 Task: In Heading Arial with underline. Font size of heading  '18'Font style of data Calibri. Font size of data  9Alignment of headline & data Align center. Fill color in heading,  RedFont color of data Black Apply border in Data No BorderIn the sheet  Attendance Summarybook
Action: Mouse moved to (93, 194)
Screenshot: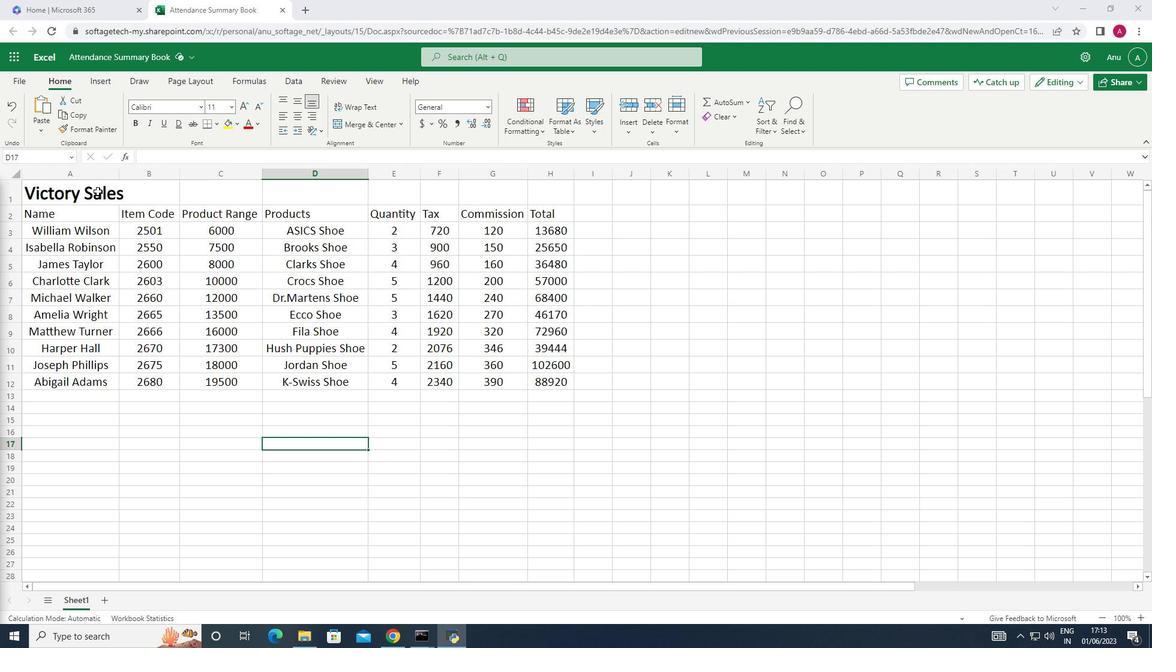 
Action: Mouse pressed left at (93, 194)
Screenshot: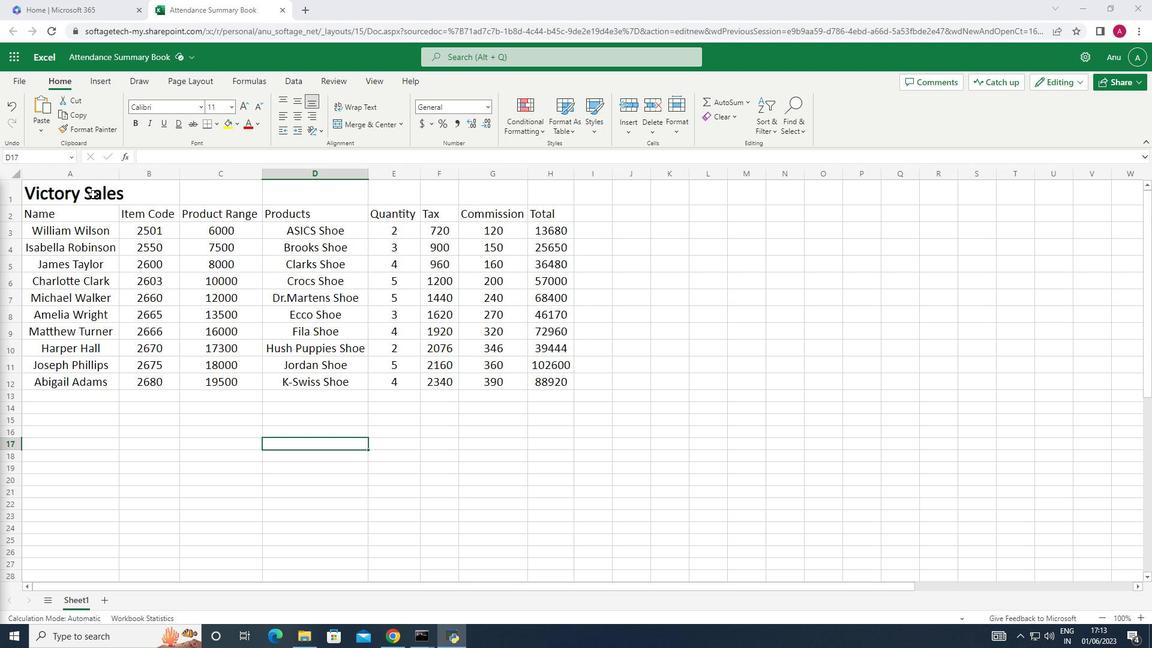 
Action: Mouse moved to (198, 109)
Screenshot: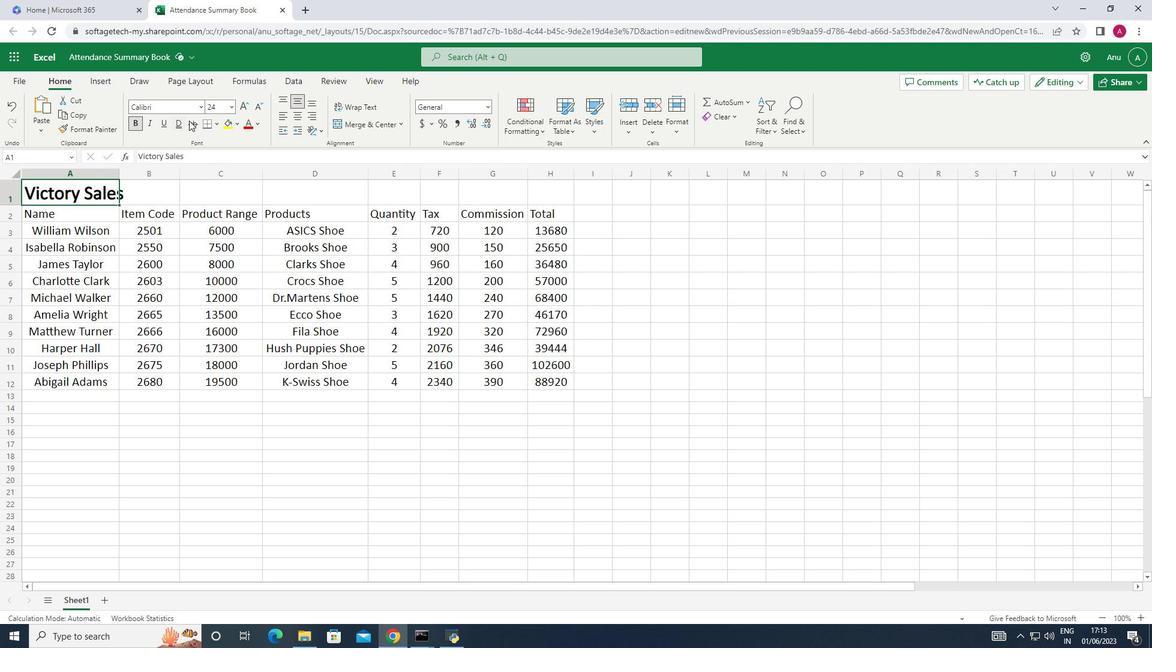 
Action: Mouse pressed left at (198, 109)
Screenshot: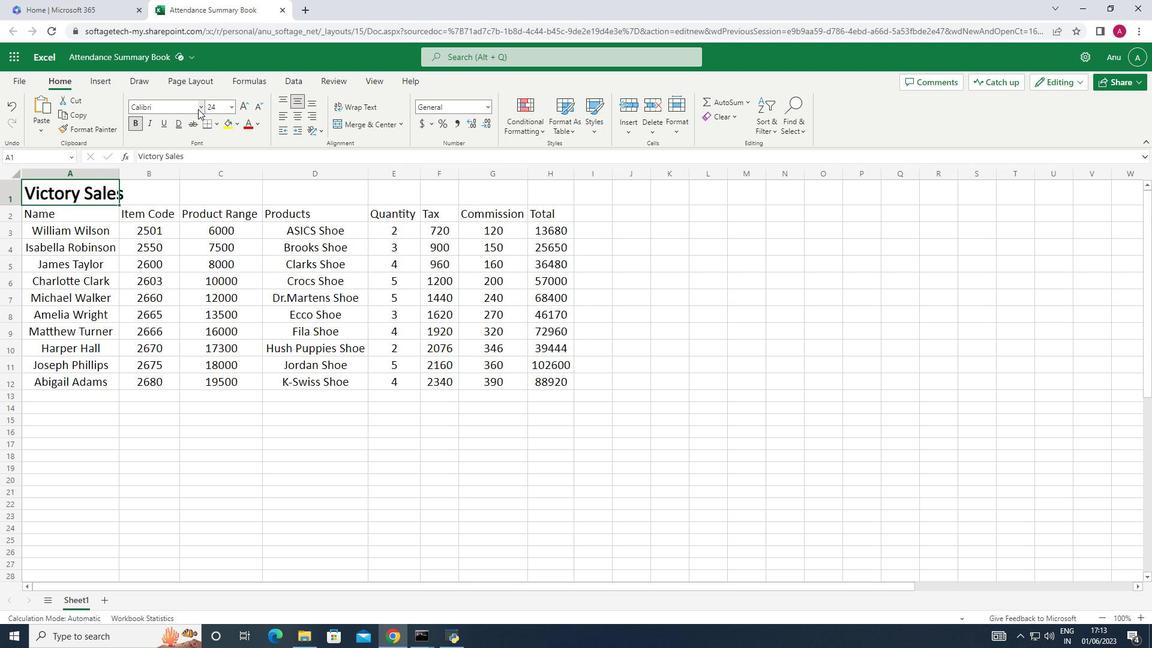 
Action: Mouse moved to (162, 151)
Screenshot: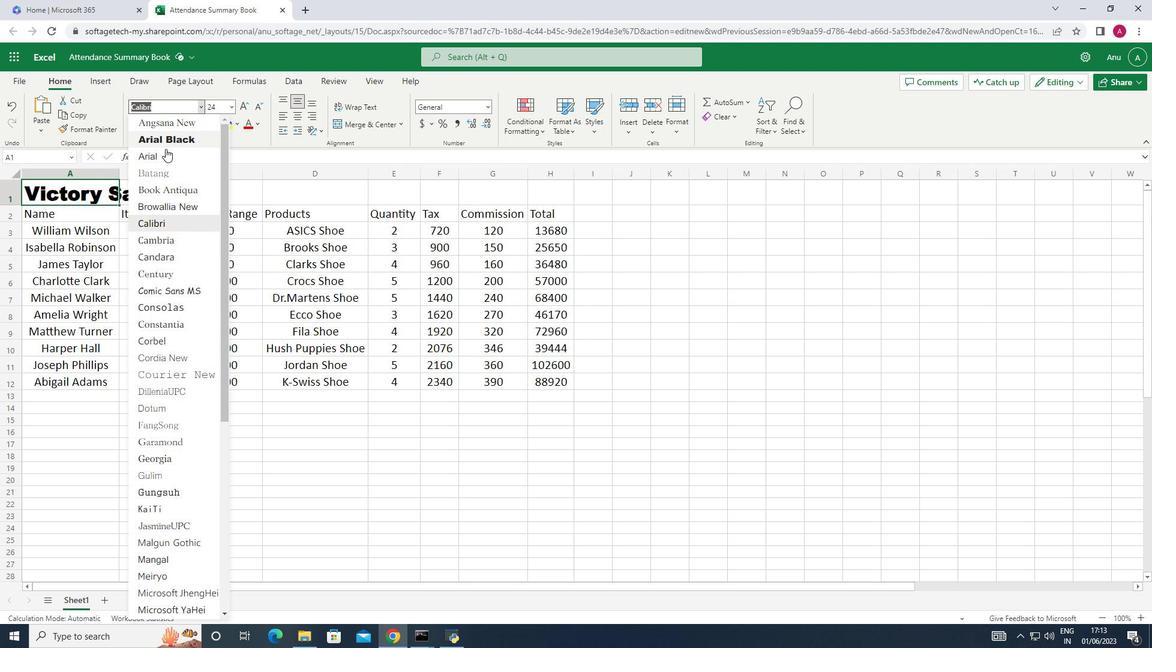 
Action: Mouse pressed left at (162, 151)
Screenshot: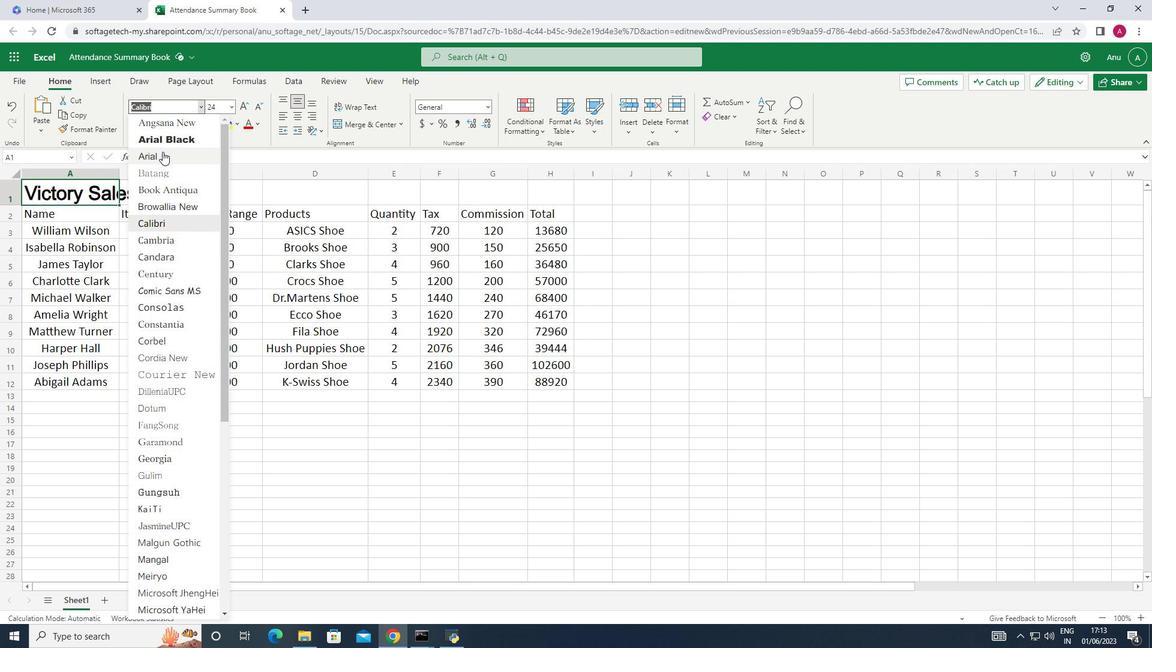 
Action: Mouse moved to (162, 127)
Screenshot: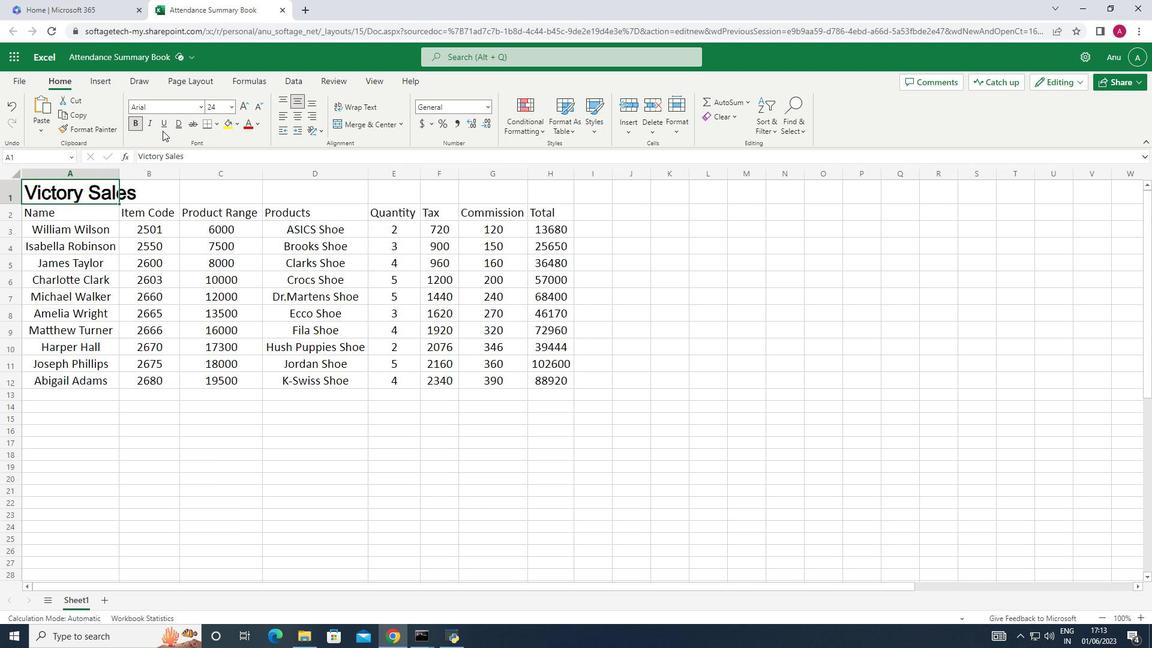 
Action: Mouse pressed left at (162, 127)
Screenshot: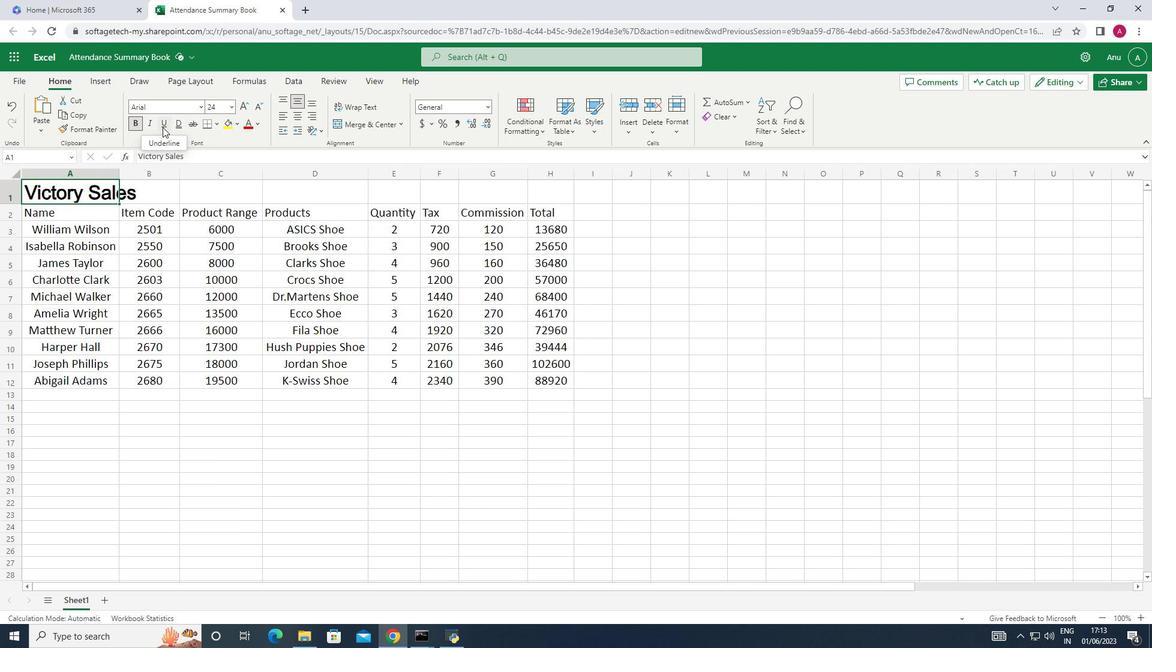 
Action: Mouse moved to (104, 211)
Screenshot: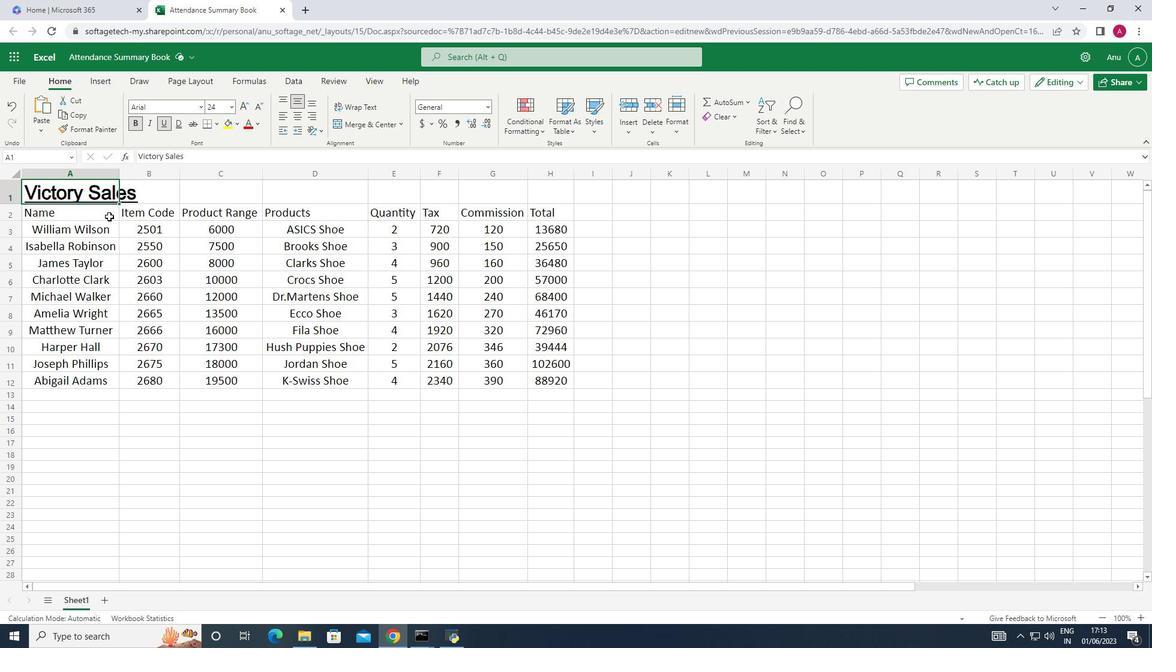 
Action: Mouse pressed left at (104, 211)
Screenshot: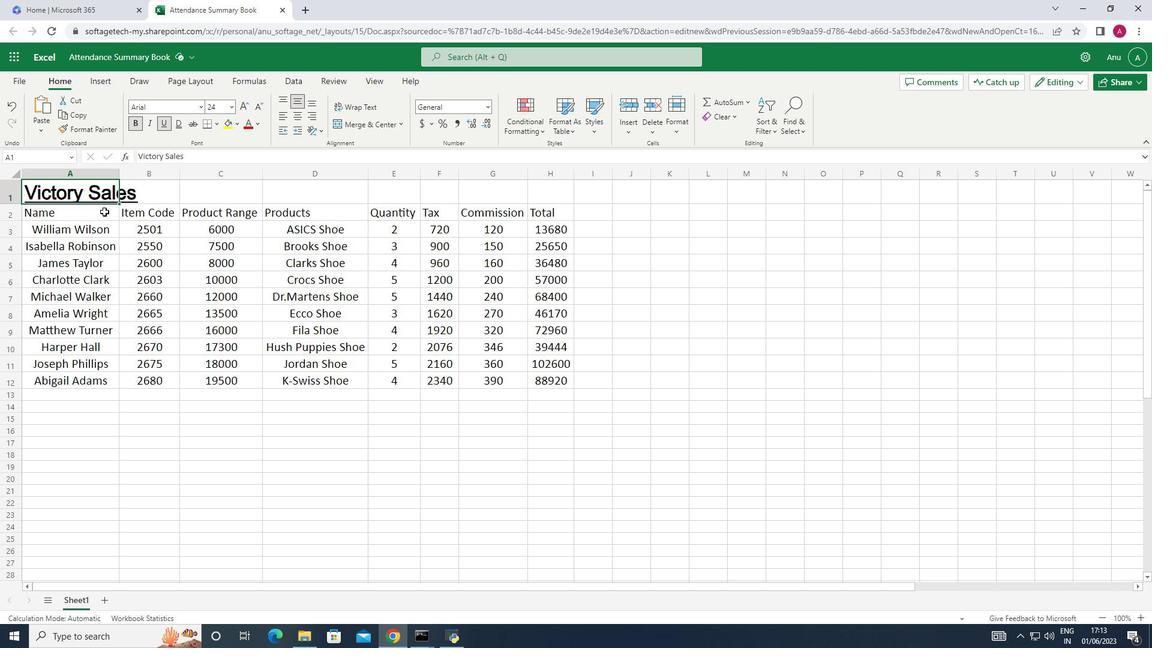 
Action: Mouse moved to (229, 110)
Screenshot: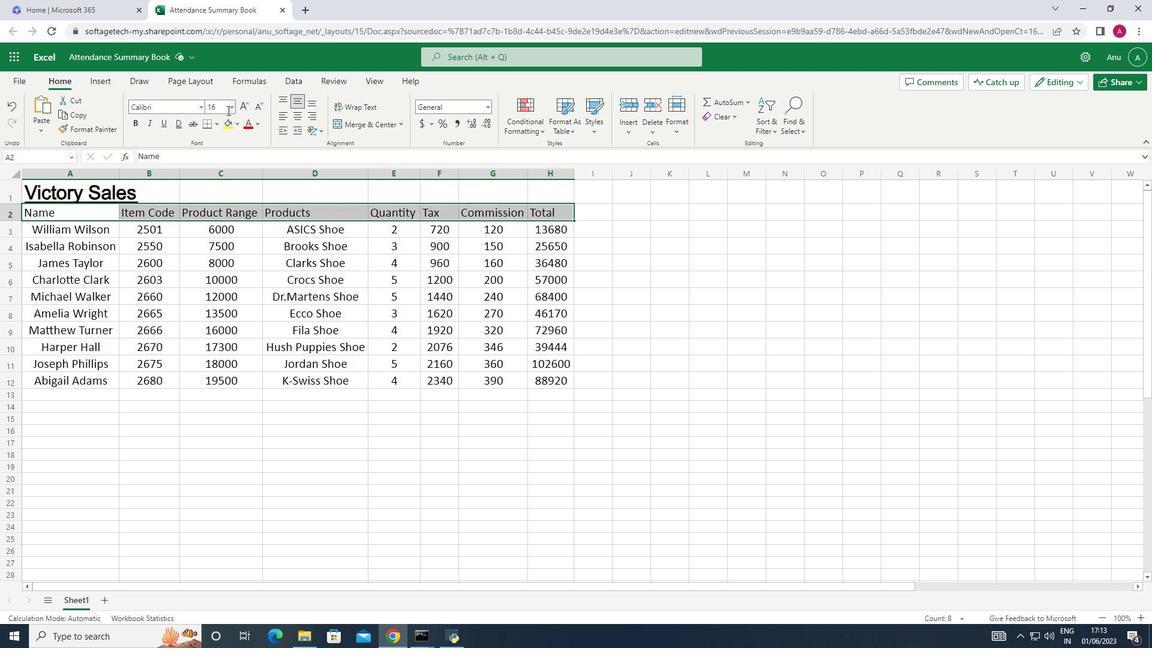 
Action: Mouse pressed left at (229, 110)
Screenshot: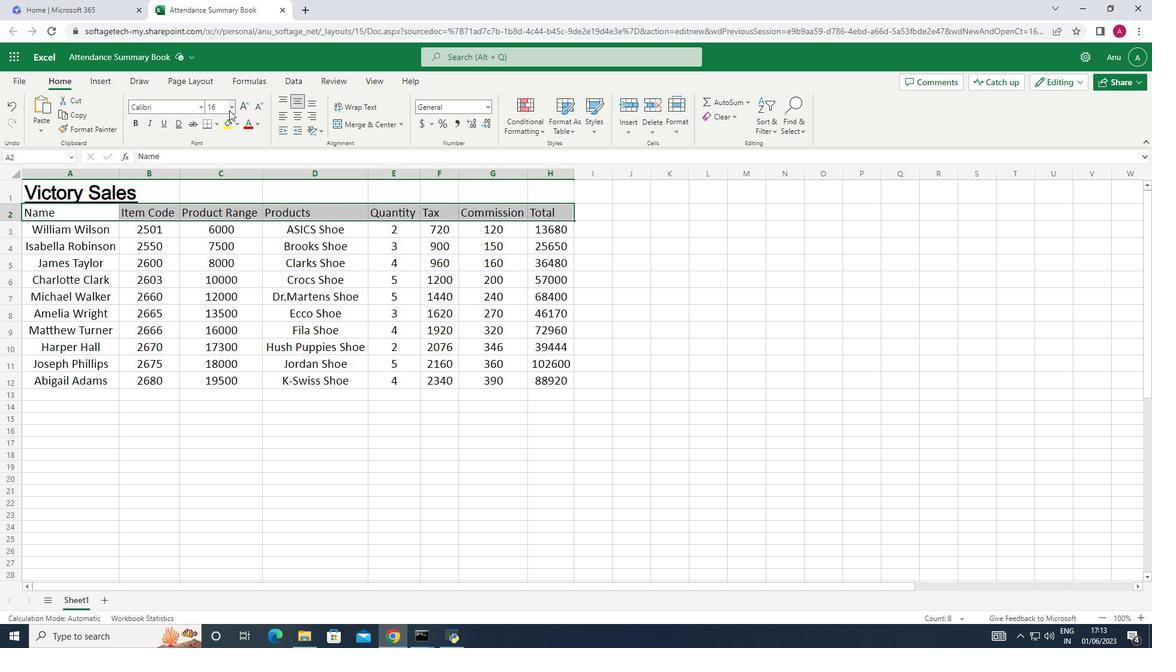 
Action: Mouse moved to (220, 235)
Screenshot: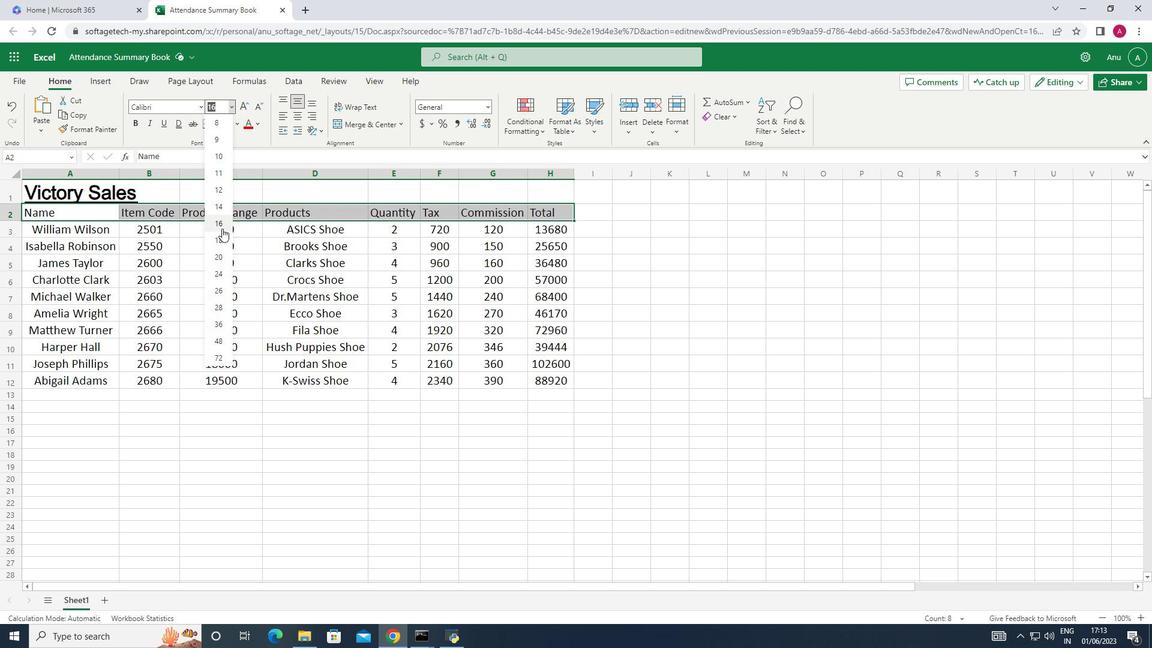 
Action: Mouse pressed left at (220, 235)
Screenshot: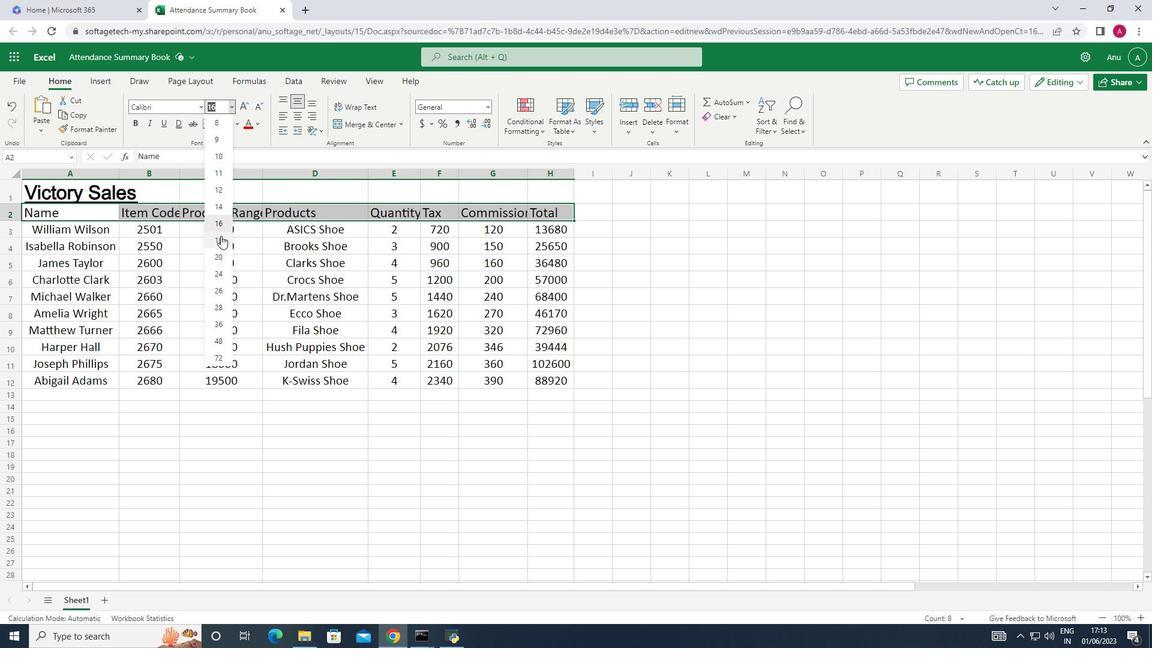 
Action: Mouse moved to (202, 108)
Screenshot: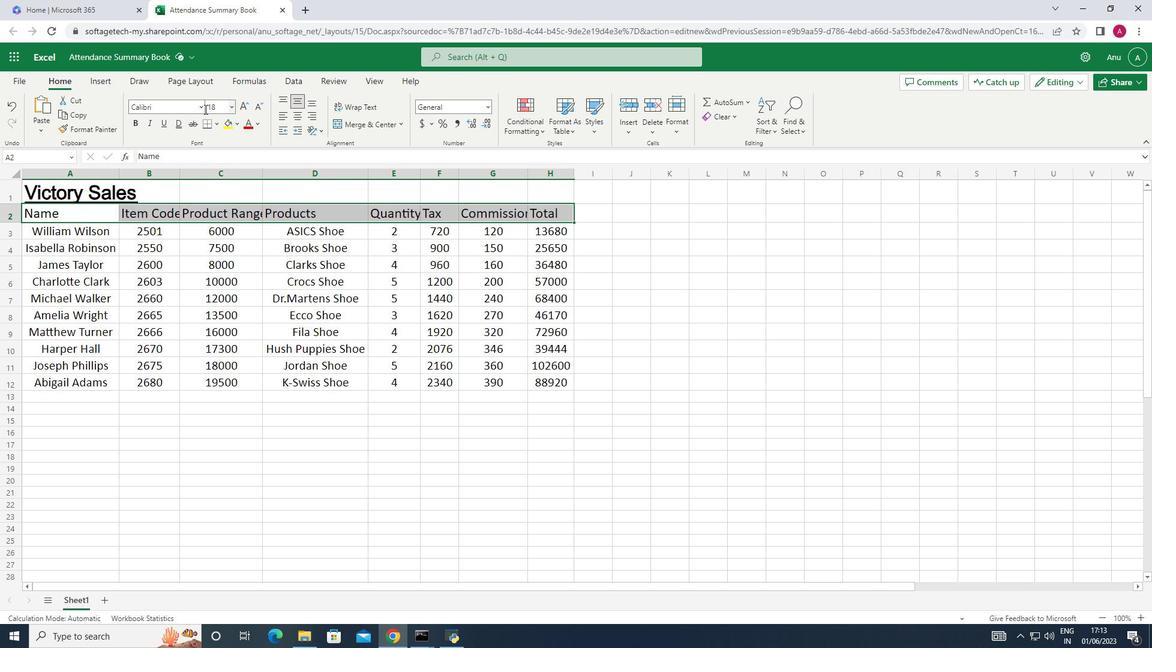 
Action: Mouse pressed left at (202, 108)
Screenshot: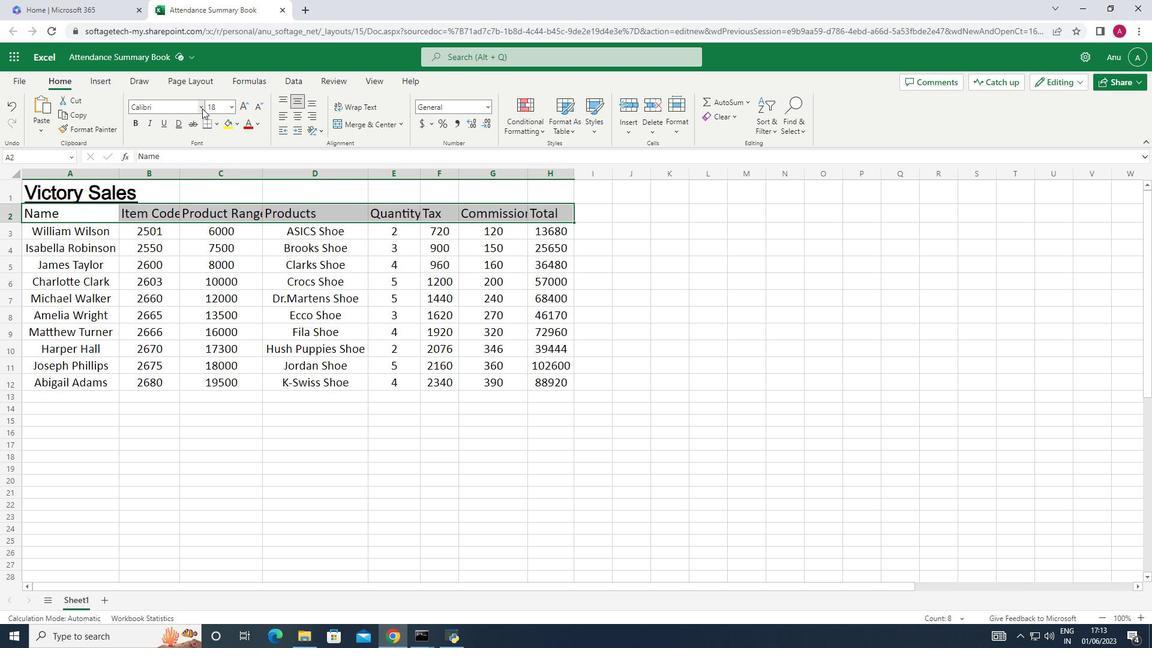 
Action: Mouse moved to (174, 217)
Screenshot: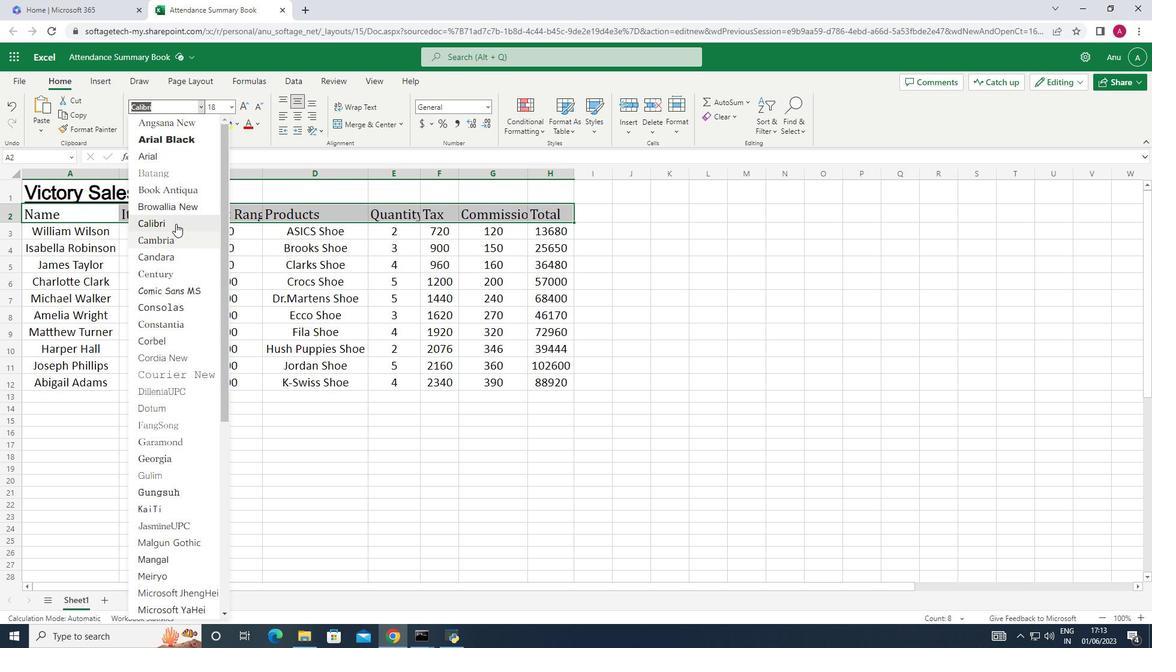 
Action: Mouse pressed left at (174, 217)
Screenshot: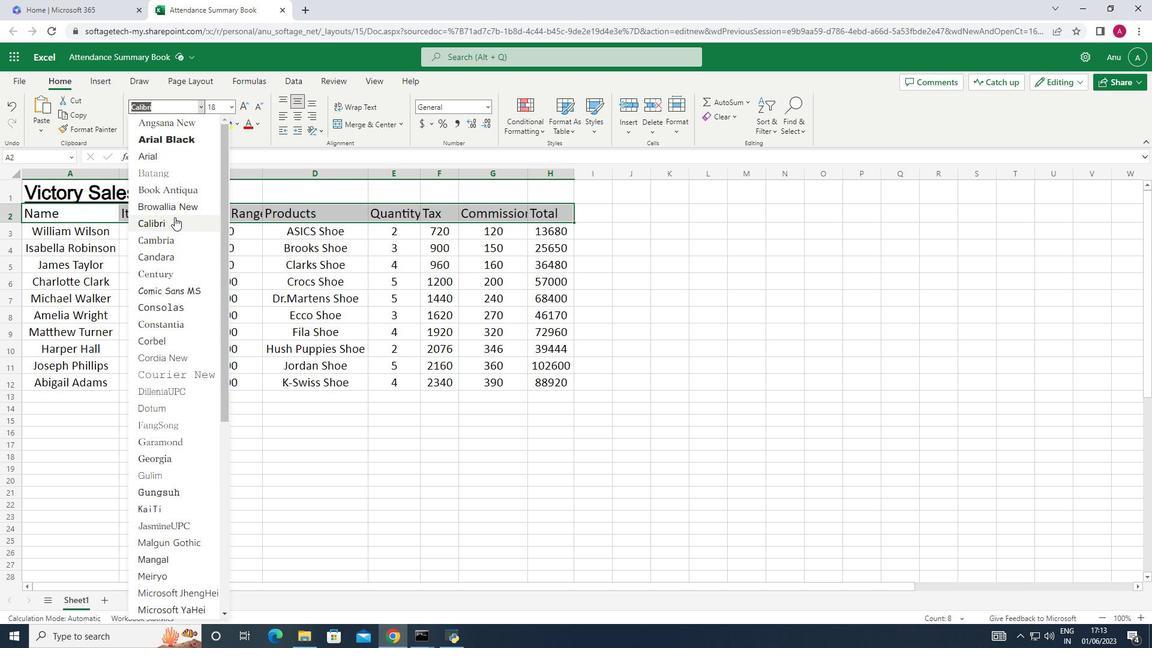 
Action: Mouse moved to (72, 229)
Screenshot: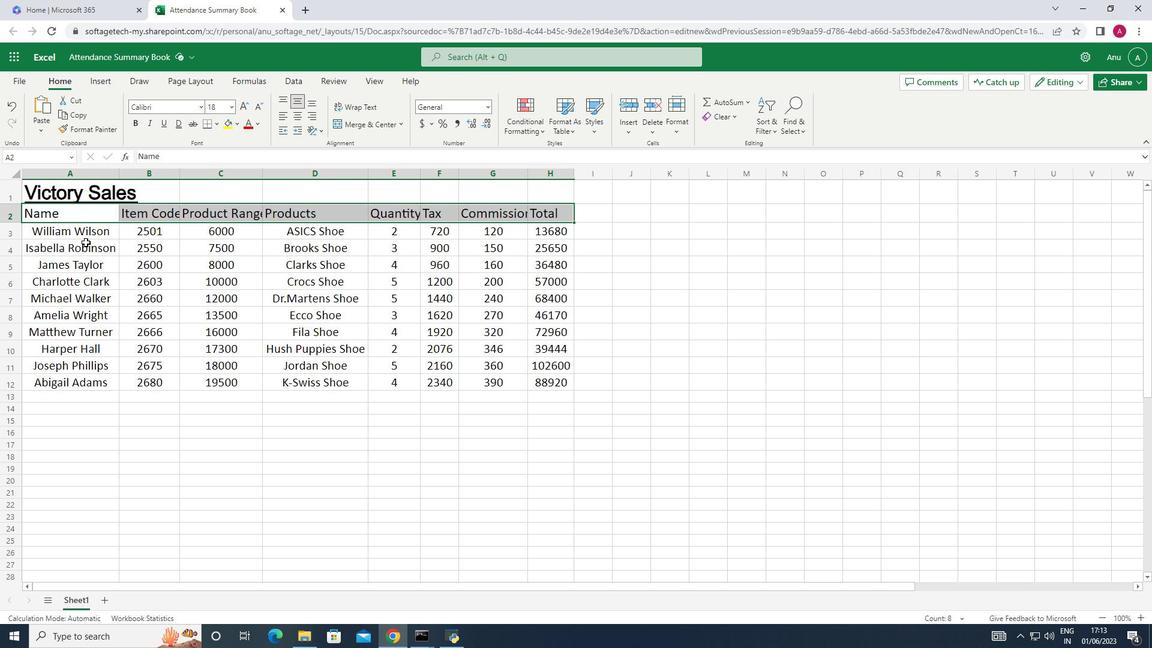 
Action: Mouse pressed left at (72, 229)
Screenshot: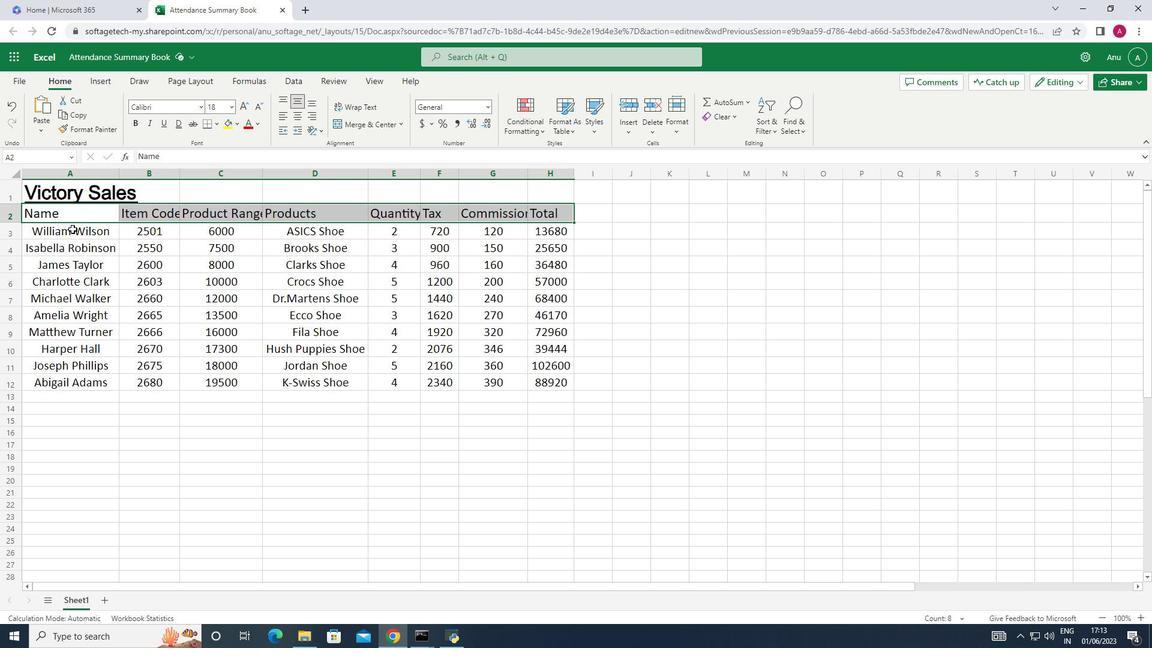 
Action: Mouse moved to (235, 109)
Screenshot: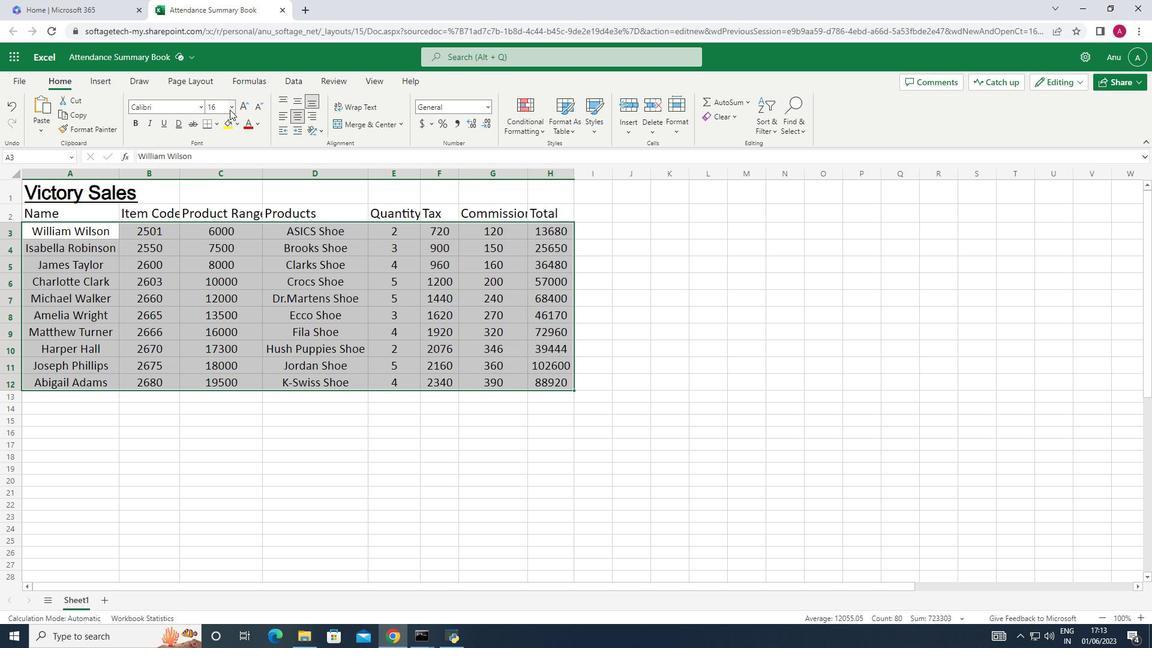 
Action: Mouse pressed left at (235, 109)
Screenshot: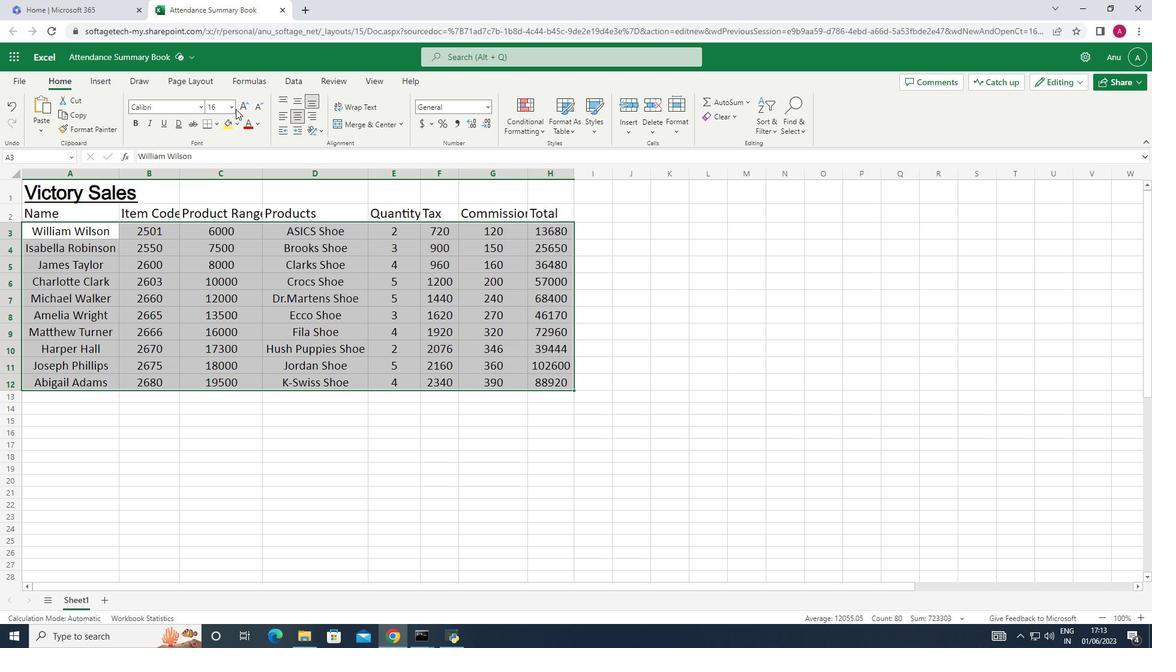 
Action: Mouse moved to (232, 107)
Screenshot: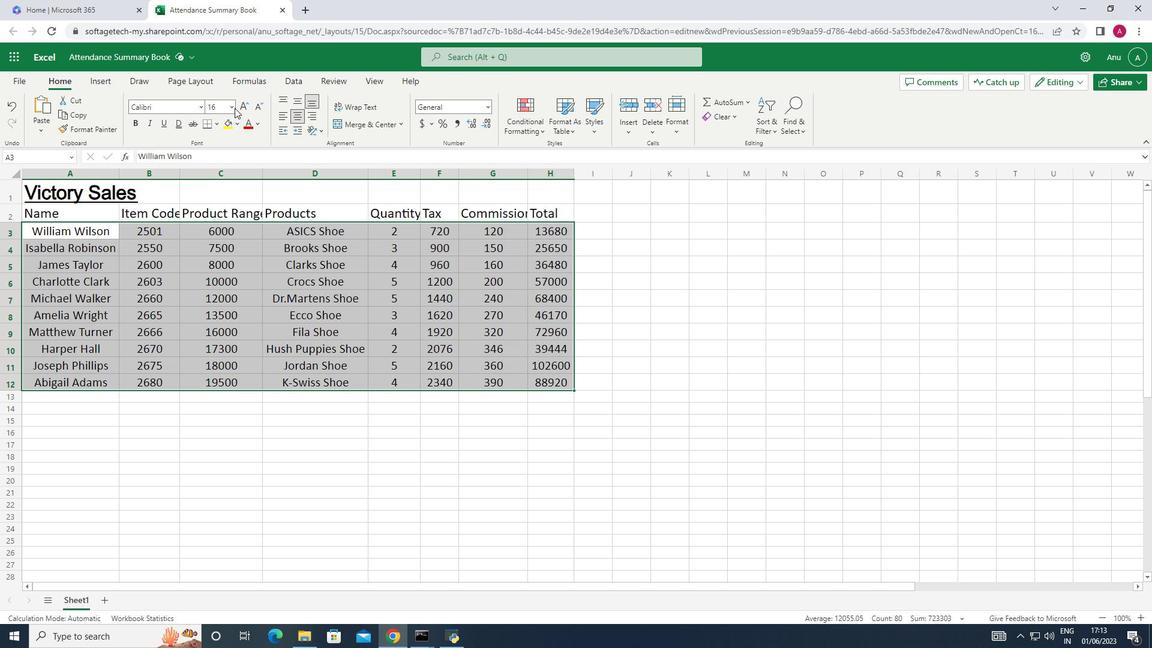 
Action: Mouse pressed left at (232, 107)
Screenshot: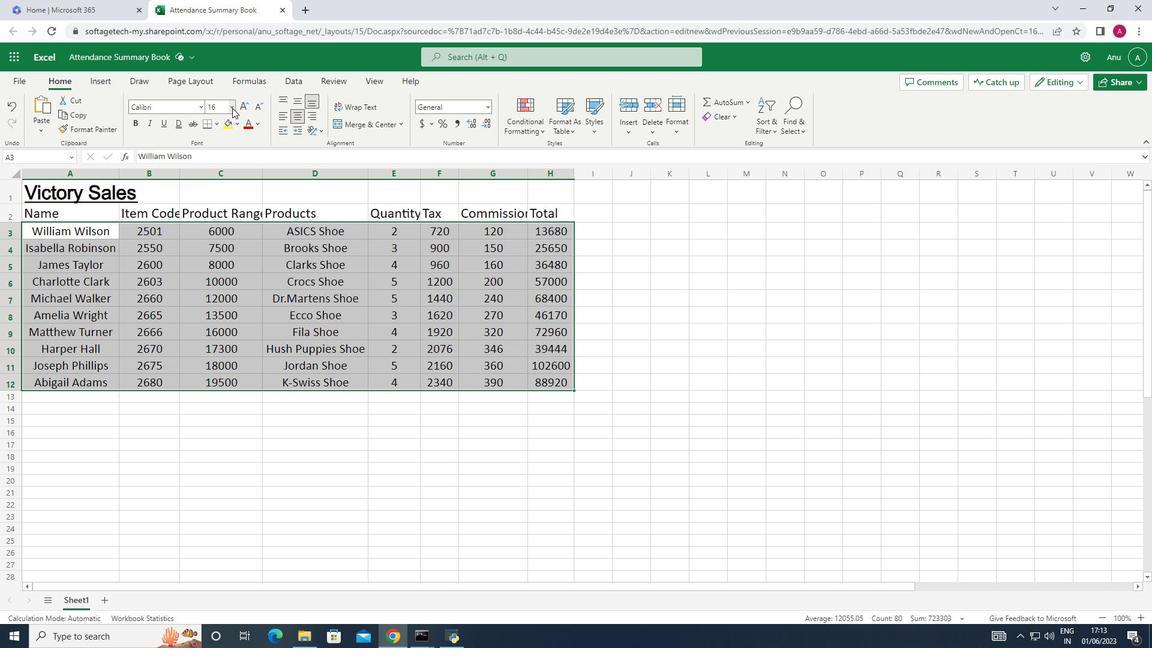 
Action: Mouse moved to (219, 143)
Screenshot: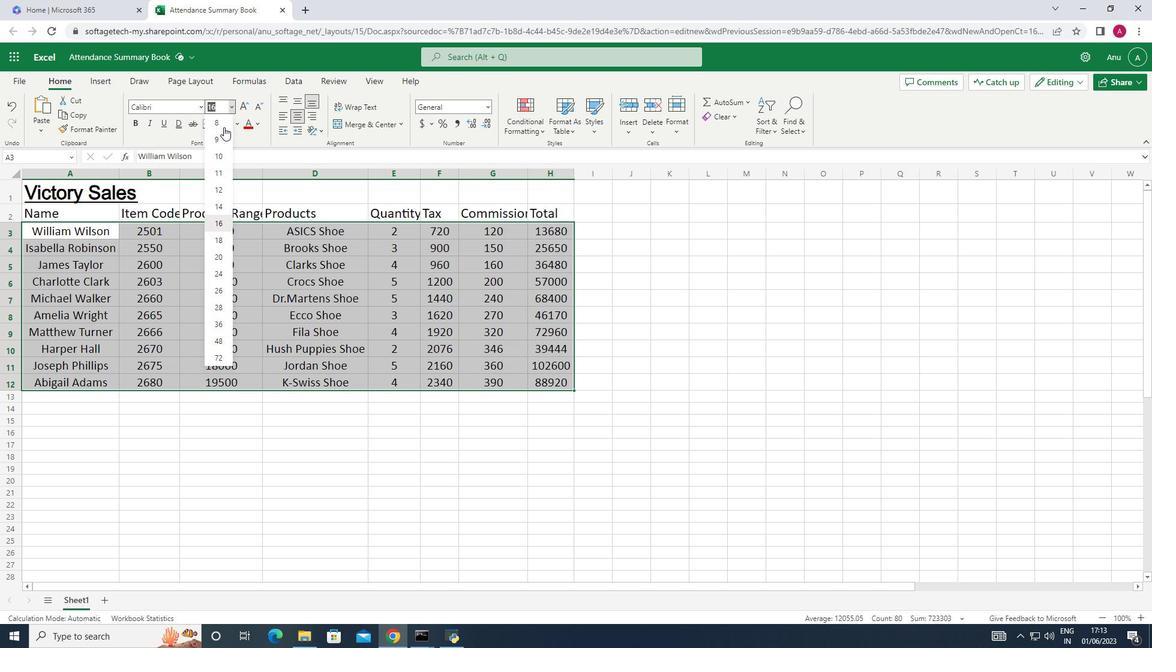 
Action: Mouse pressed left at (219, 143)
Screenshot: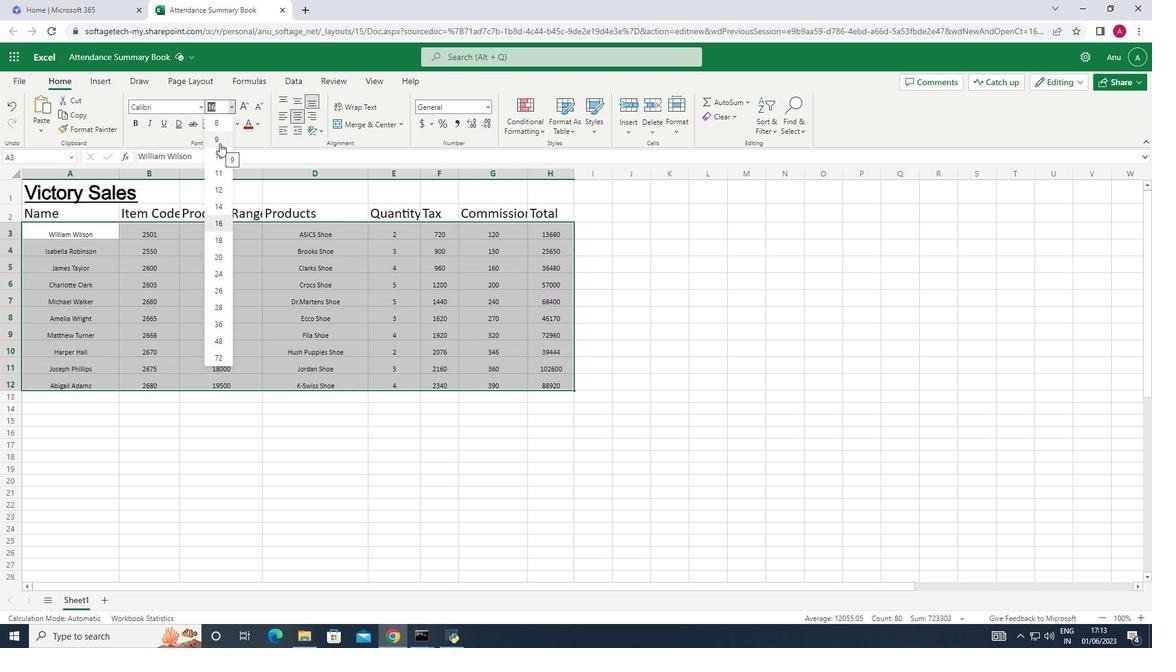 
Action: Mouse moved to (63, 208)
Screenshot: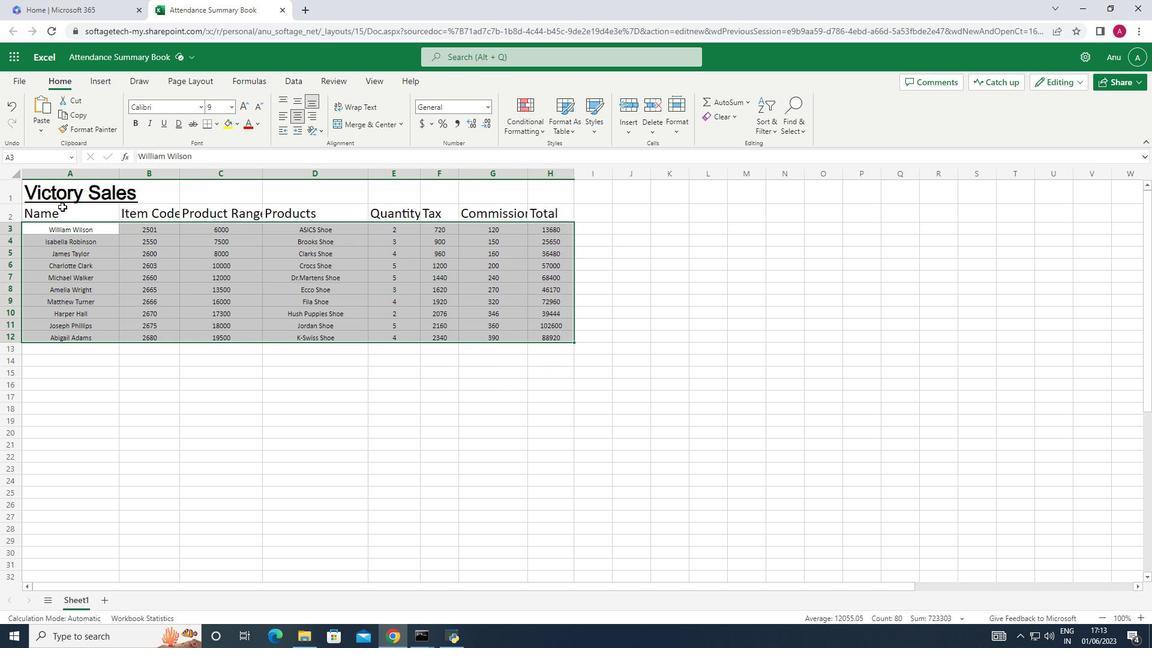
Action: Mouse pressed left at (63, 208)
Screenshot: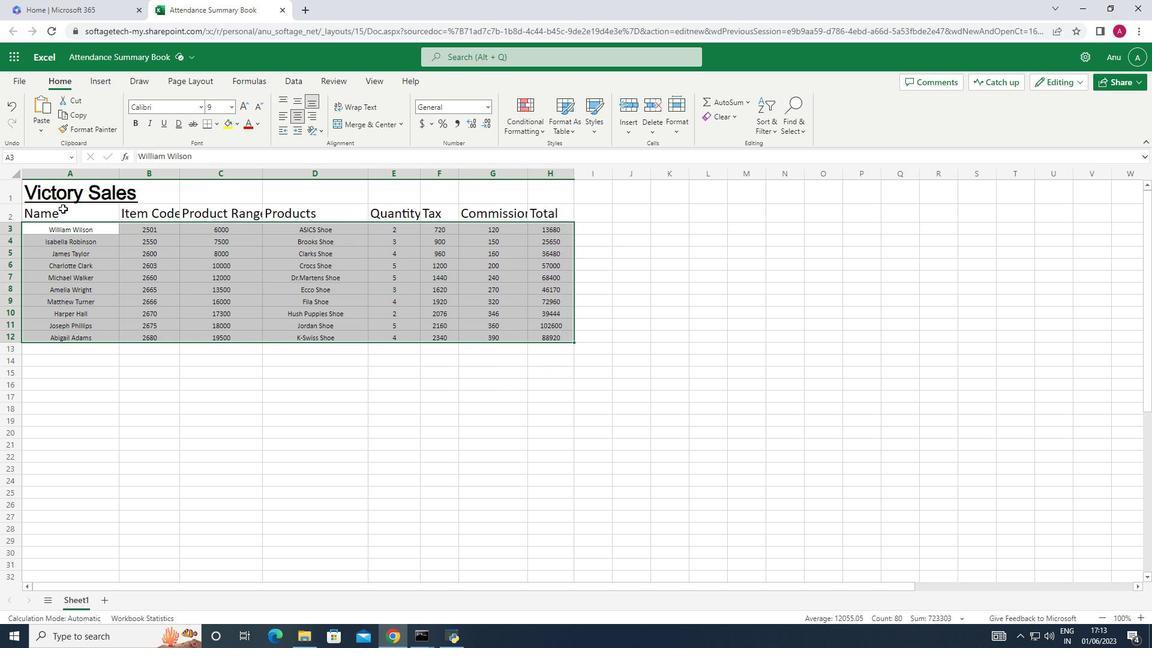 
Action: Mouse moved to (248, 126)
Screenshot: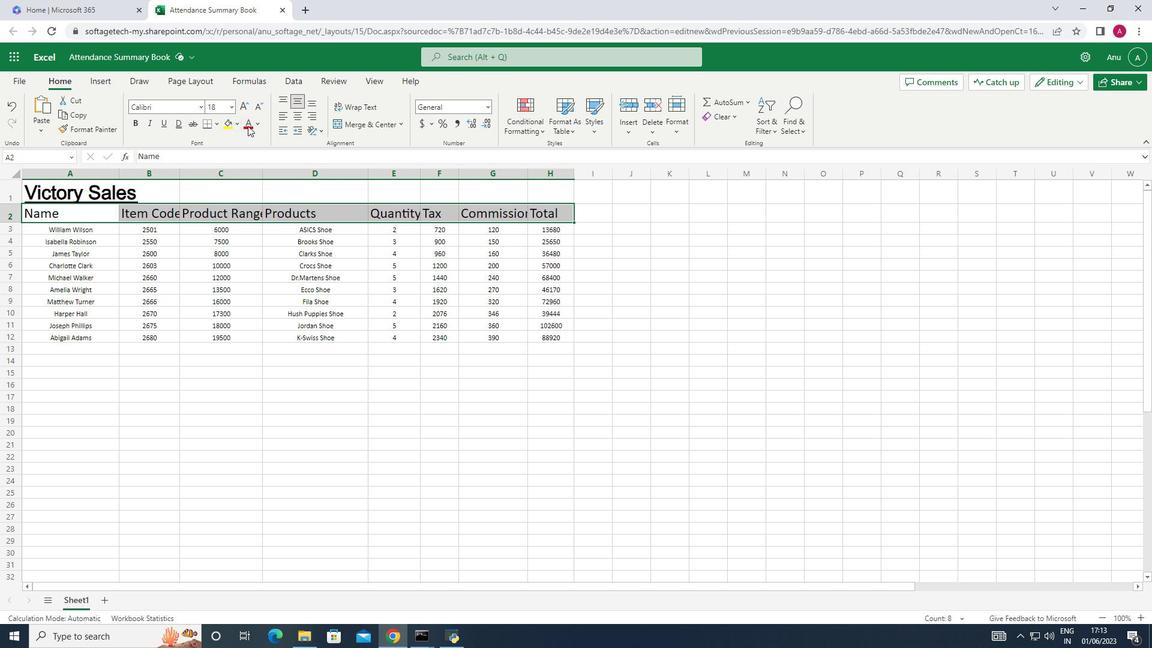 
Action: Mouse pressed left at (248, 126)
Screenshot: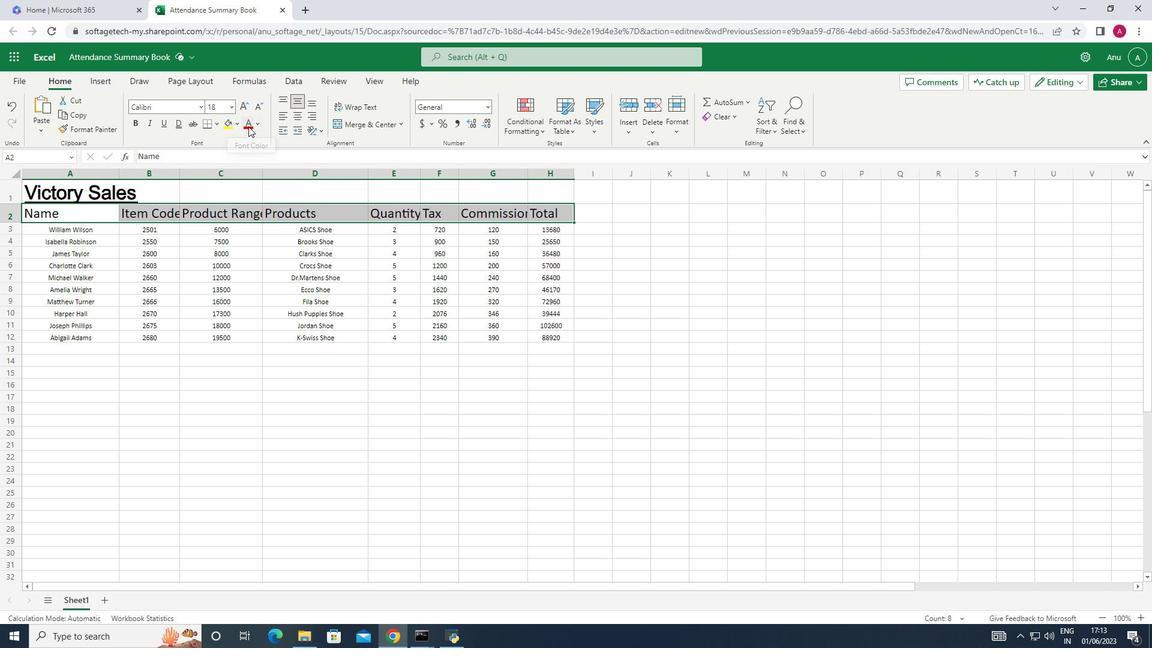 
Action: Mouse moved to (235, 123)
Screenshot: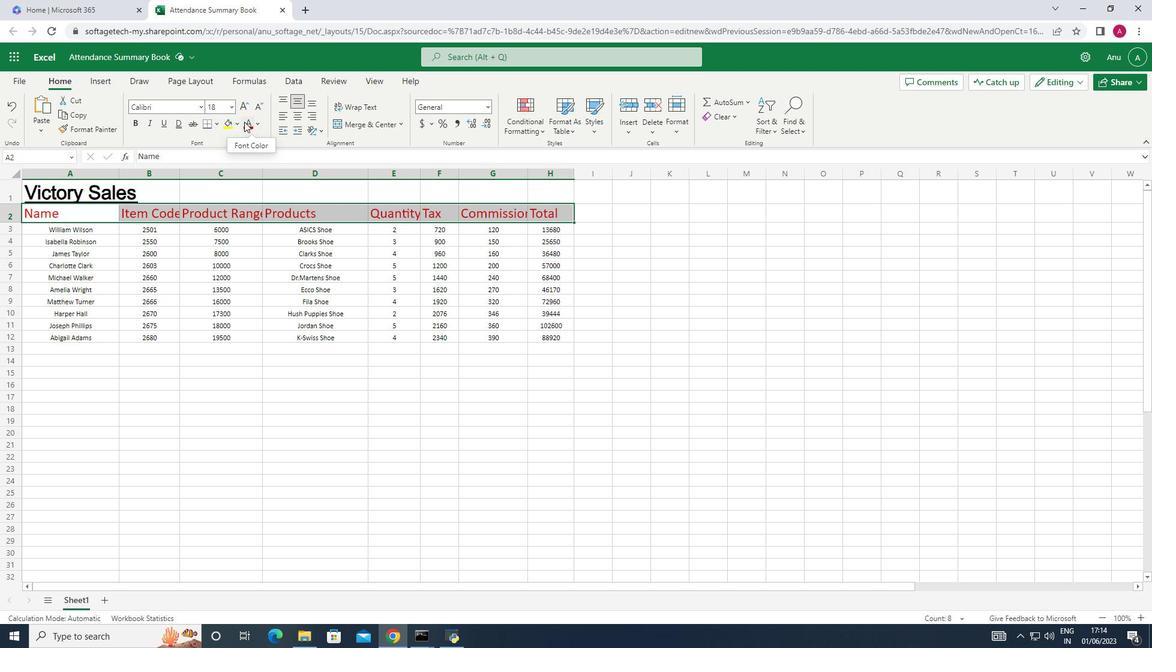 
Action: Mouse pressed left at (235, 123)
Screenshot: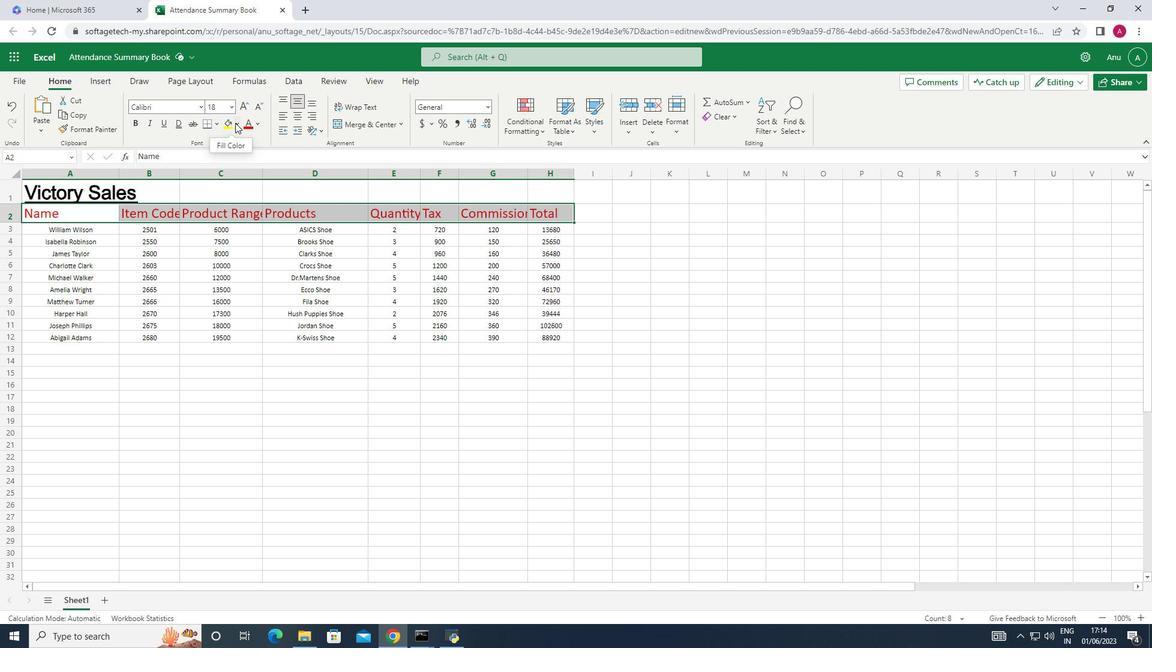 
Action: Mouse moved to (244, 156)
Screenshot: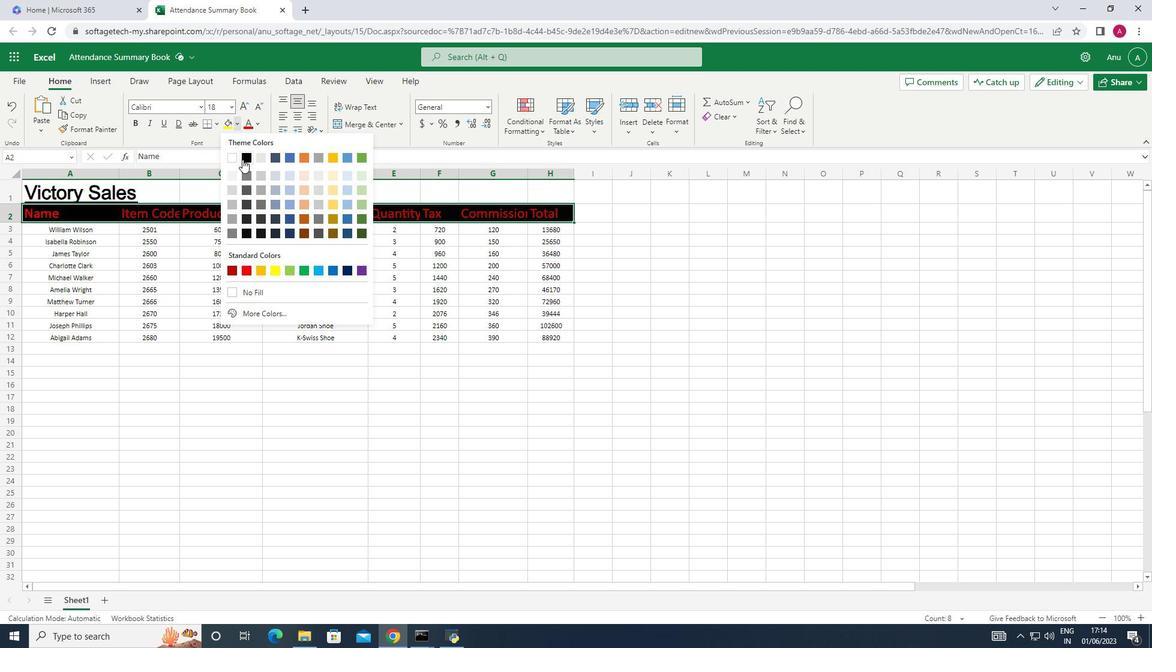 
Action: Mouse pressed left at (244, 156)
Screenshot: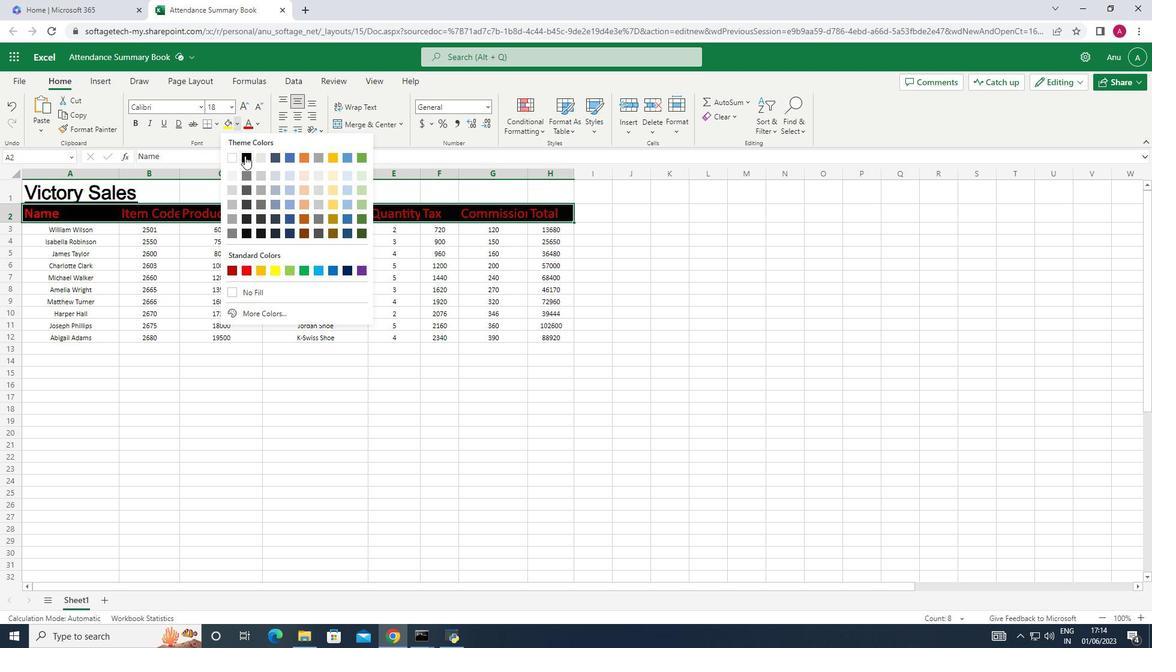 
Action: Mouse moved to (282, 365)
Screenshot: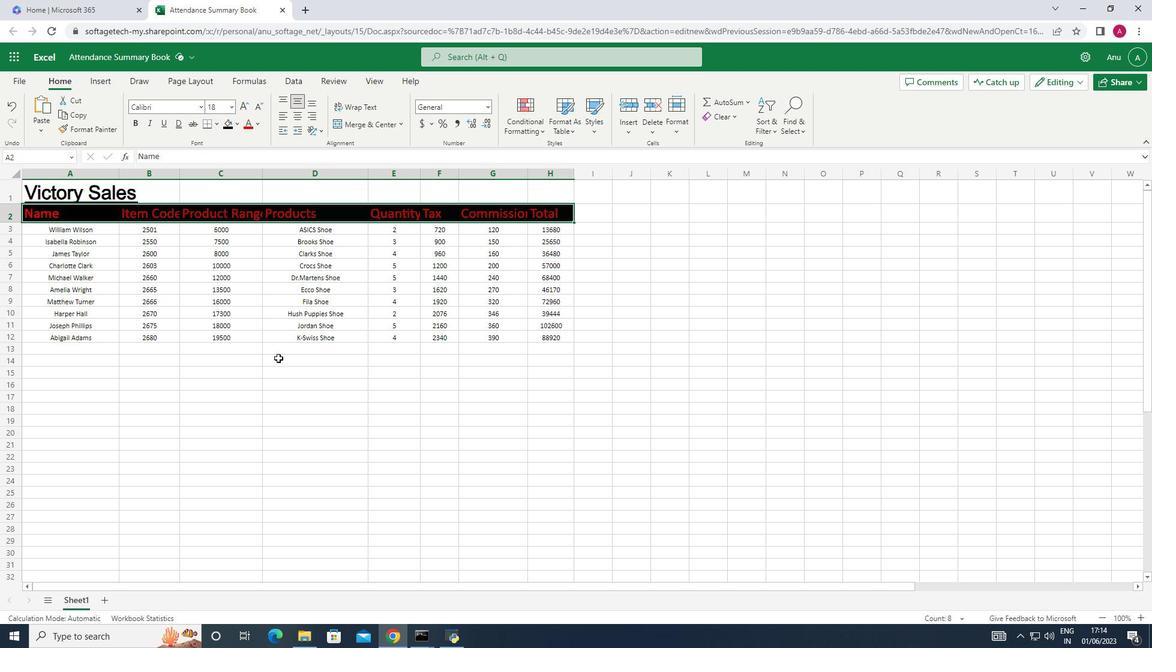 
Action: Mouse pressed left at (282, 365)
Screenshot: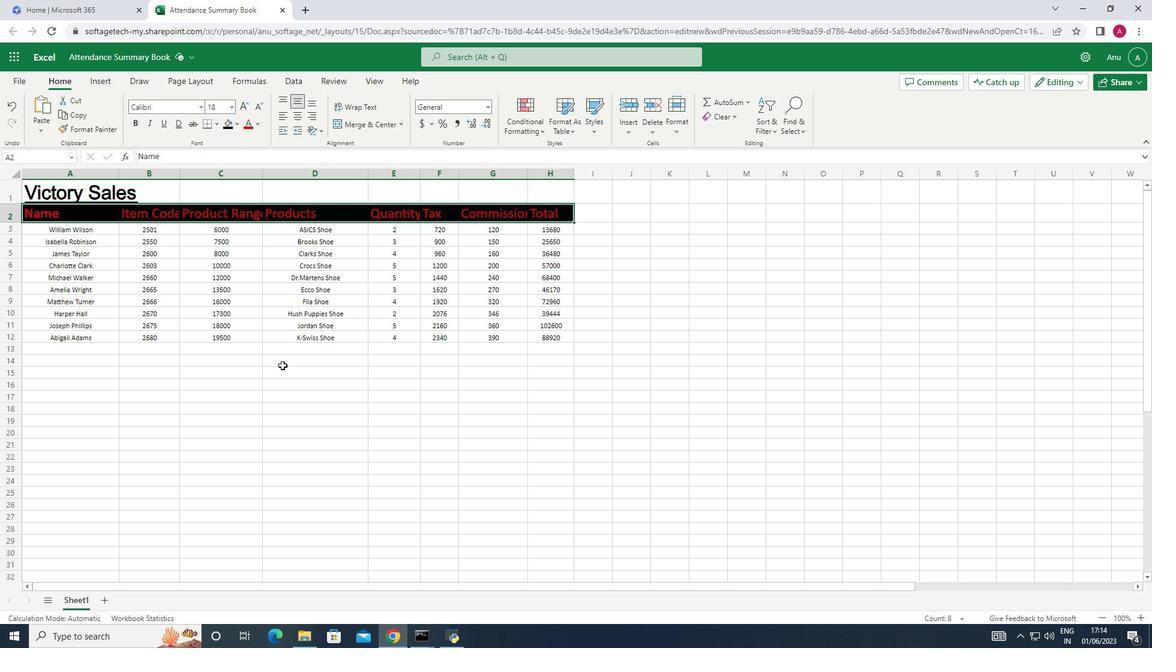 
Action: Mouse moved to (181, 171)
Screenshot: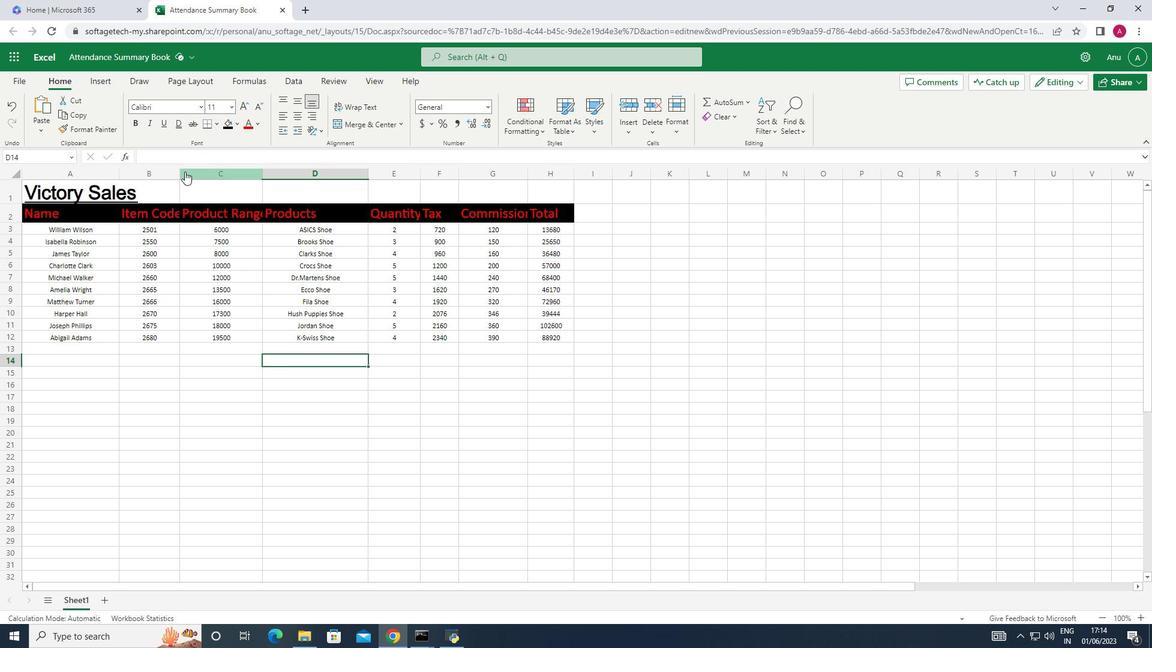 
Action: Mouse pressed left at (181, 171)
Screenshot: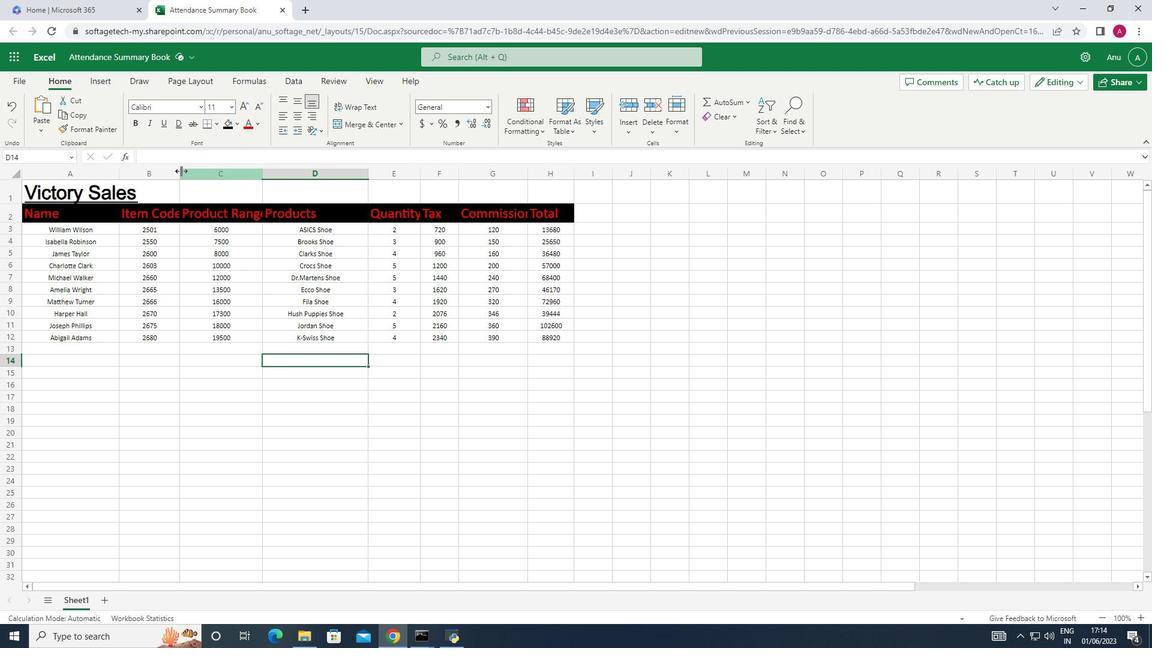 
Action: Mouse pressed left at (181, 171)
Screenshot: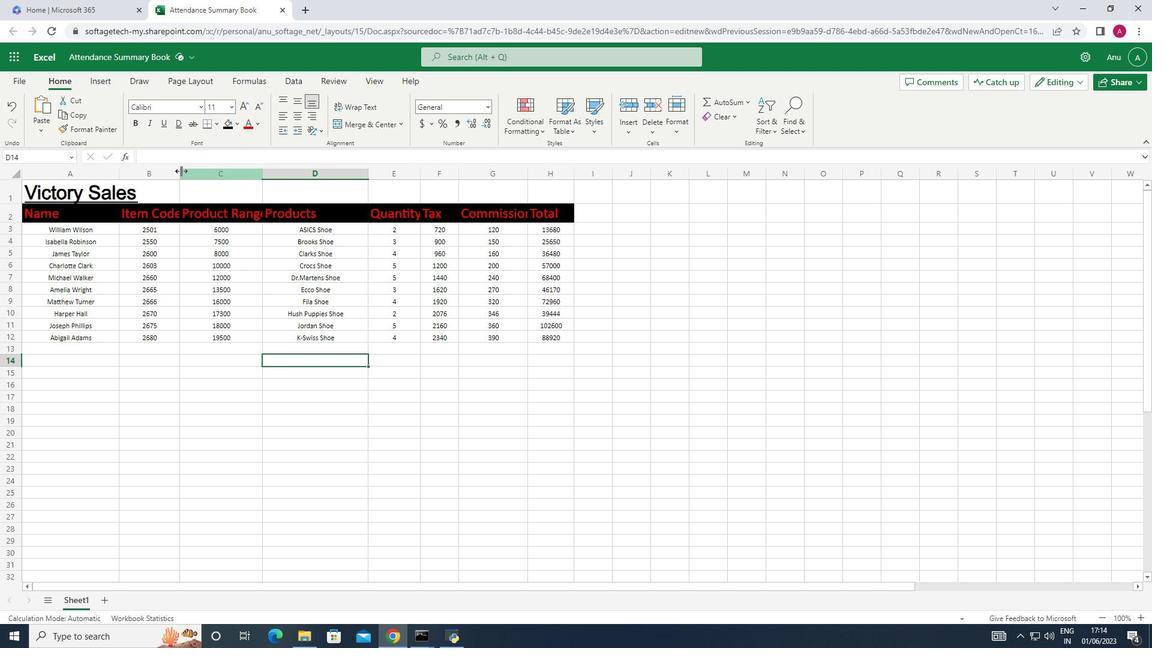 
Action: Mouse moved to (268, 173)
Screenshot: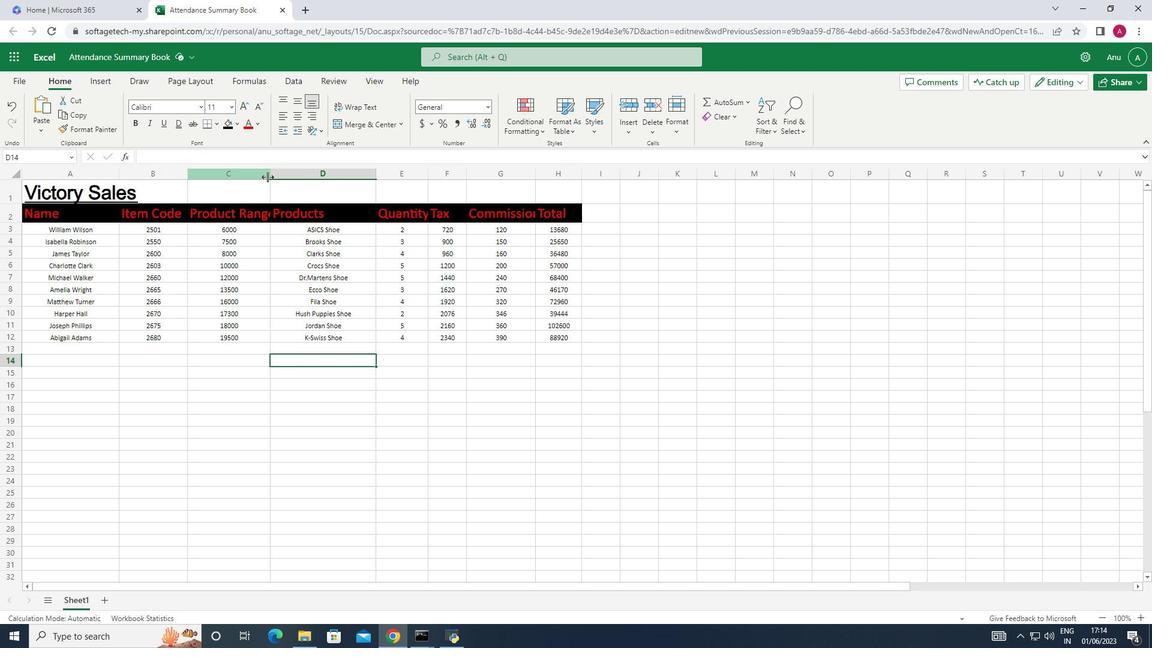 
Action: Mouse pressed left at (268, 173)
Screenshot: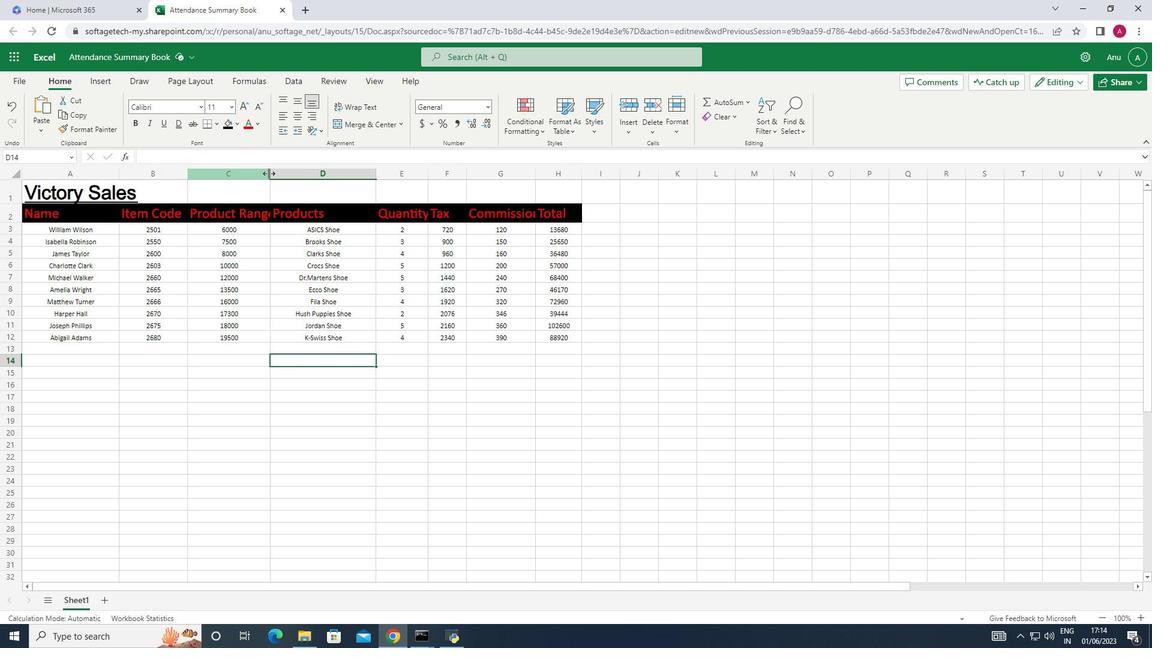 
Action: Mouse pressed left at (268, 173)
Screenshot: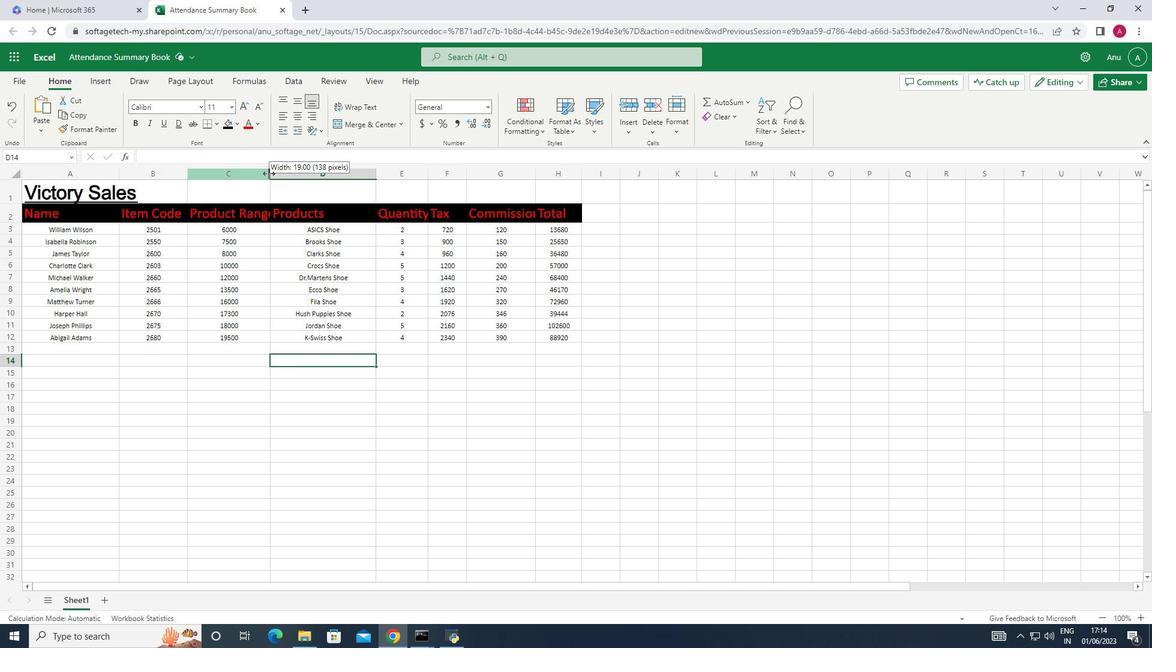 
Action: Mouse moved to (548, 175)
Screenshot: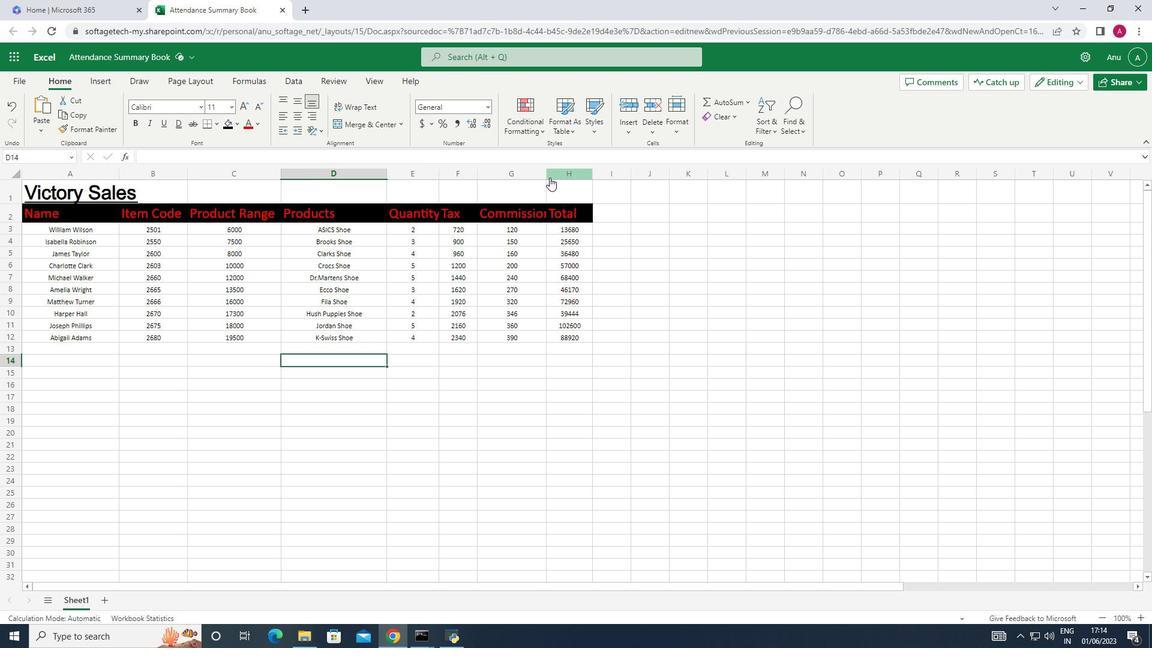 
Action: Mouse pressed left at (548, 175)
Screenshot: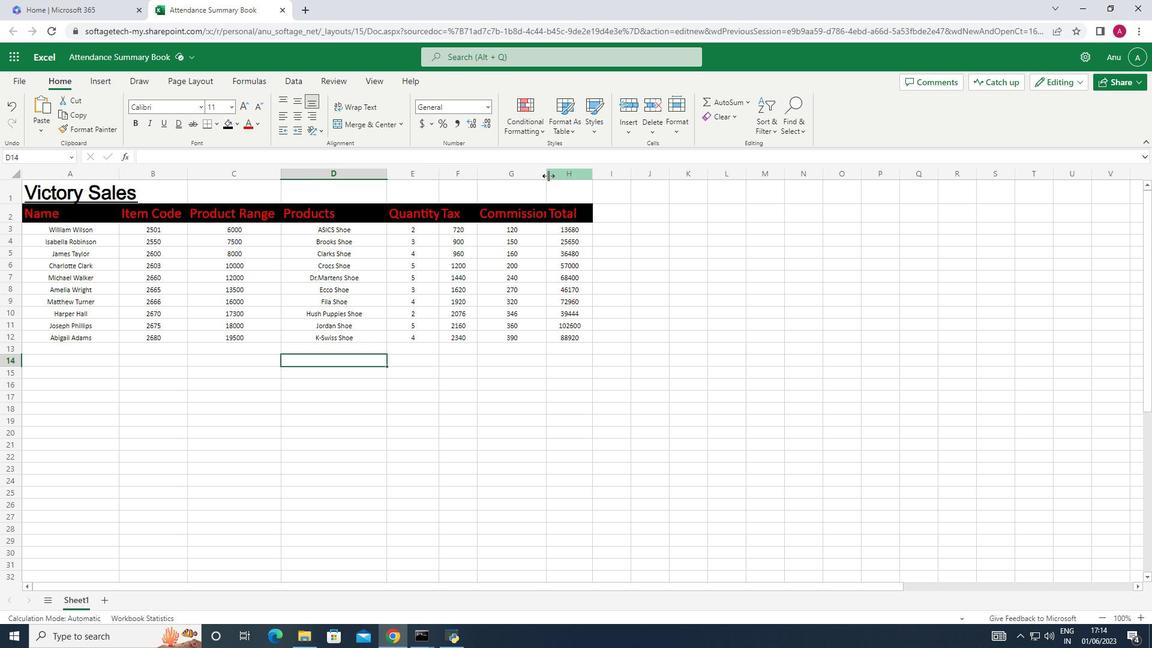 
Action: Mouse pressed left at (548, 175)
Screenshot: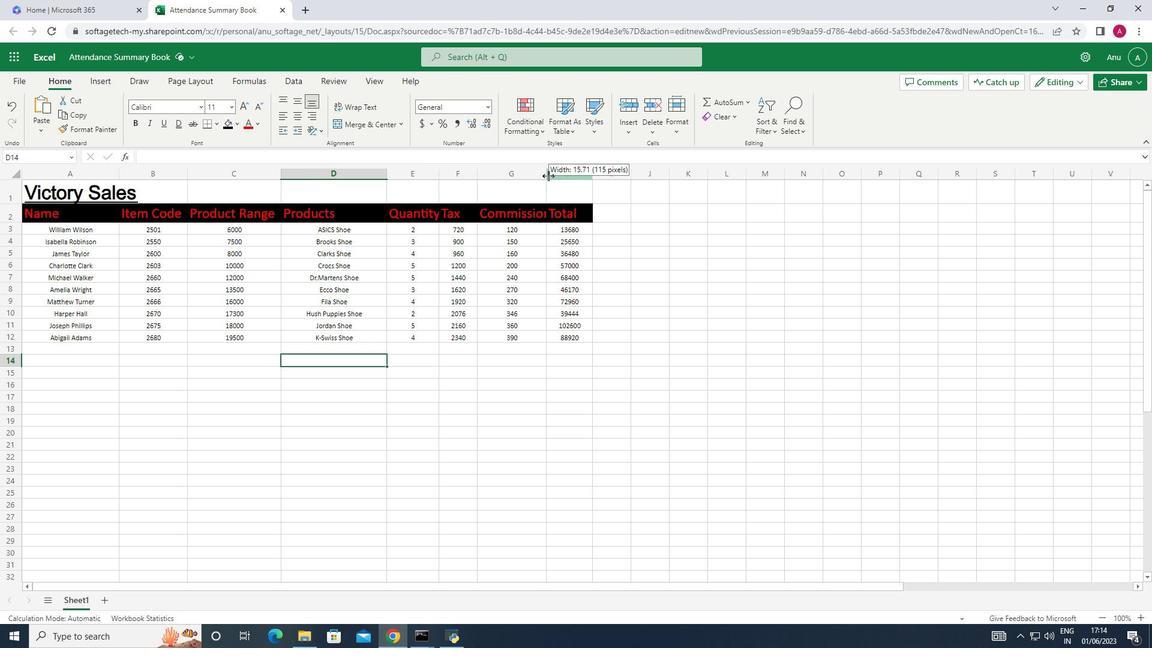 
Action: Mouse moved to (216, 415)
Screenshot: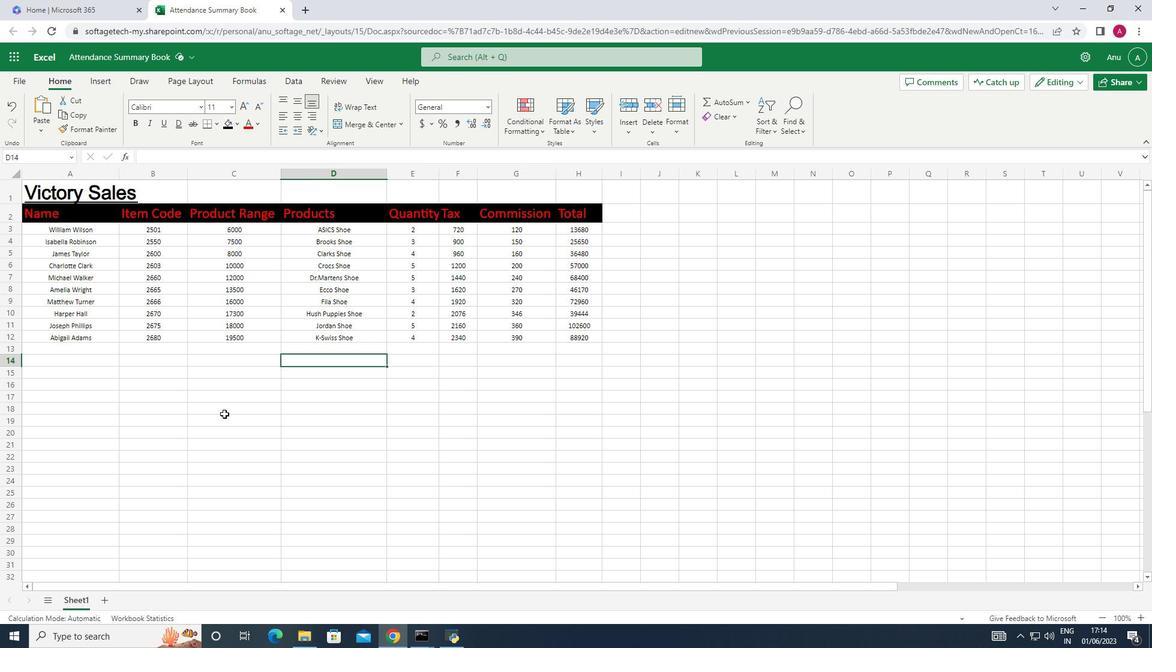 
Action: Mouse pressed left at (216, 415)
Screenshot: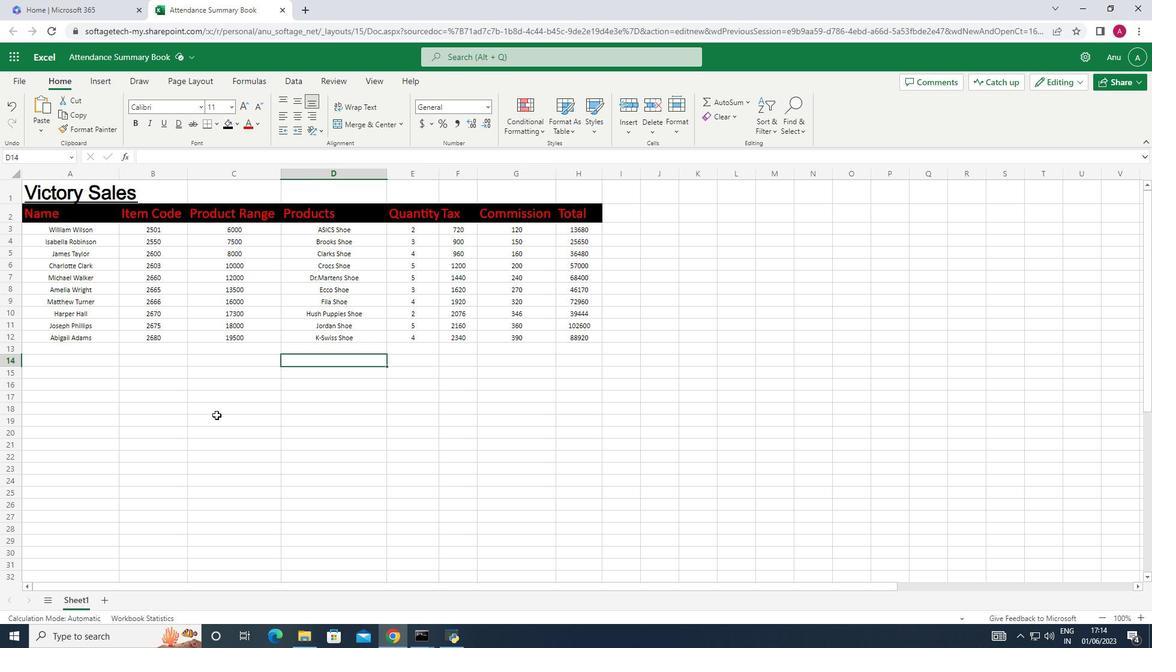 
